 Task: Font style For heading Use Bodoni MT condensed with light red berry 1 colour & Underline. font size for heading '12 Pt. 'Change the font style of data to Californian FBand font size to  12 Pt. Change the alignment of both headline & data to  Align right. In the sheet  auditingSalesTargets_2023
Action: Mouse moved to (7, 21)
Screenshot: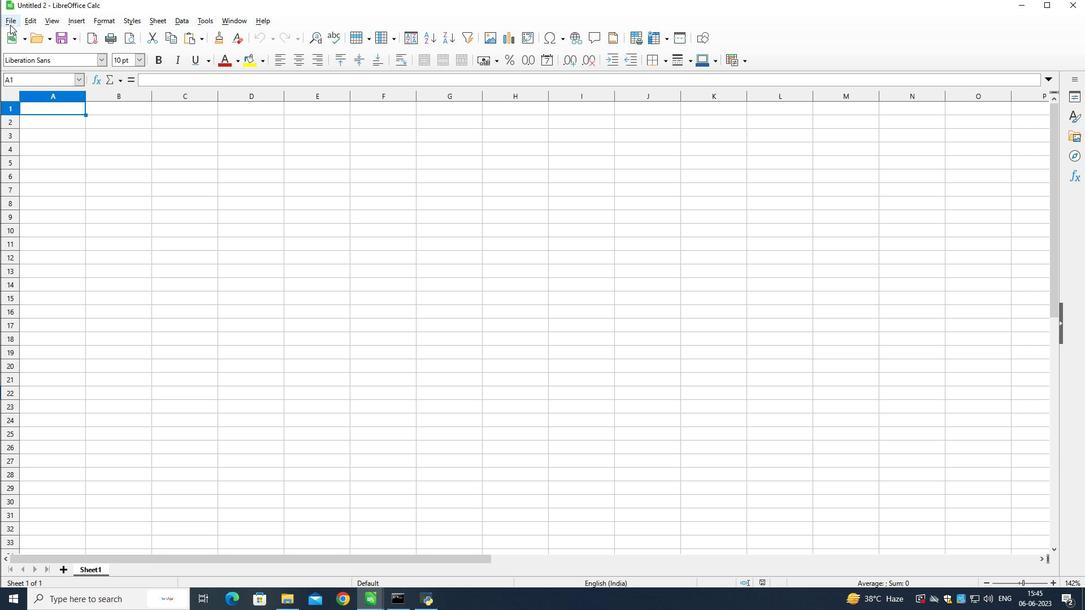
Action: Mouse pressed left at (7, 21)
Screenshot: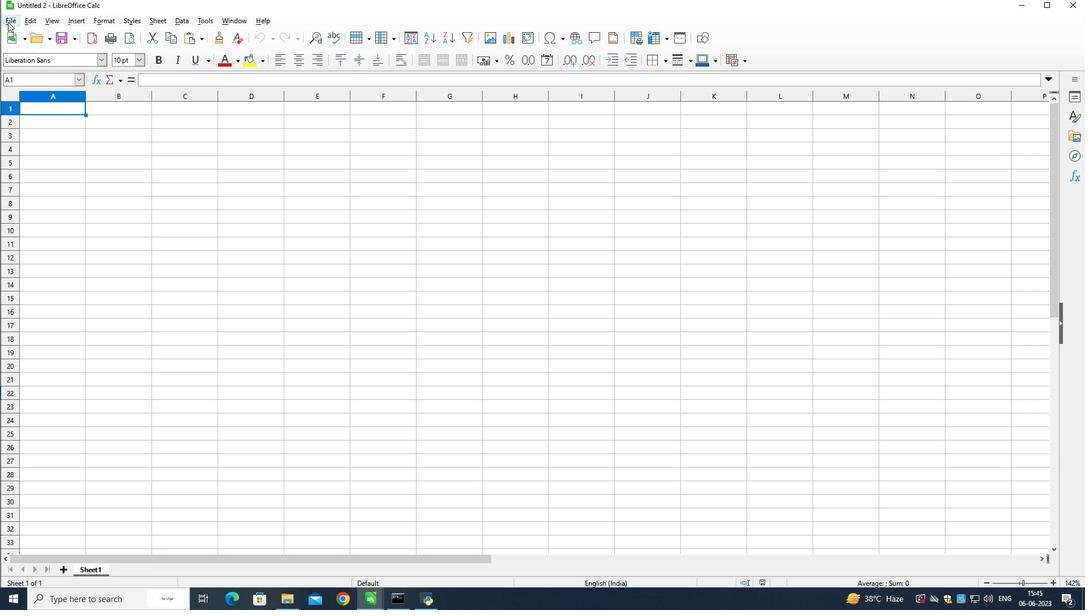 
Action: Mouse moved to (19, 43)
Screenshot: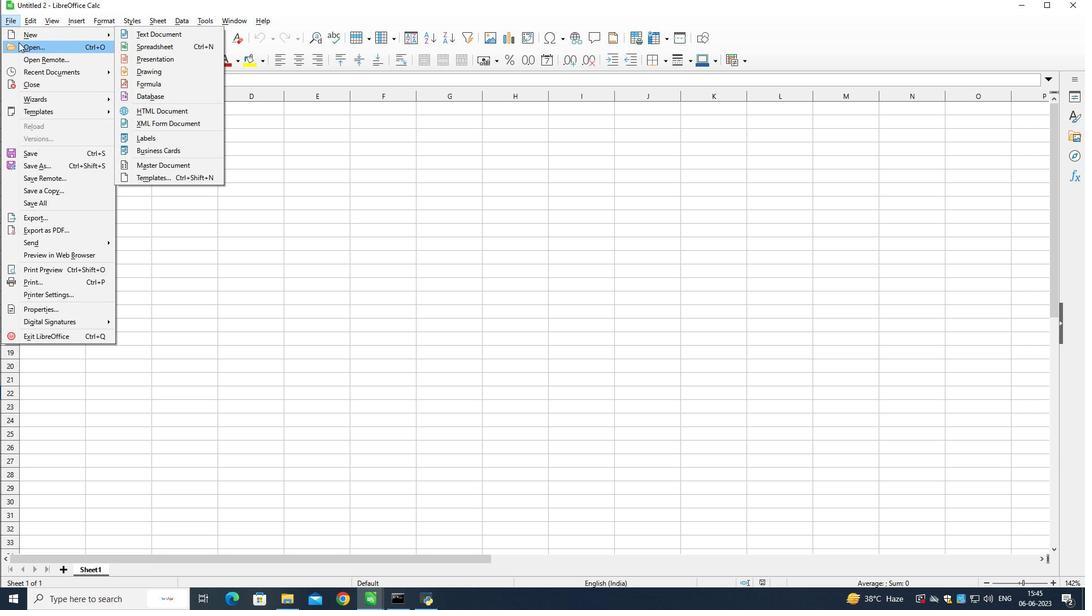 
Action: Mouse pressed left at (19, 43)
Screenshot: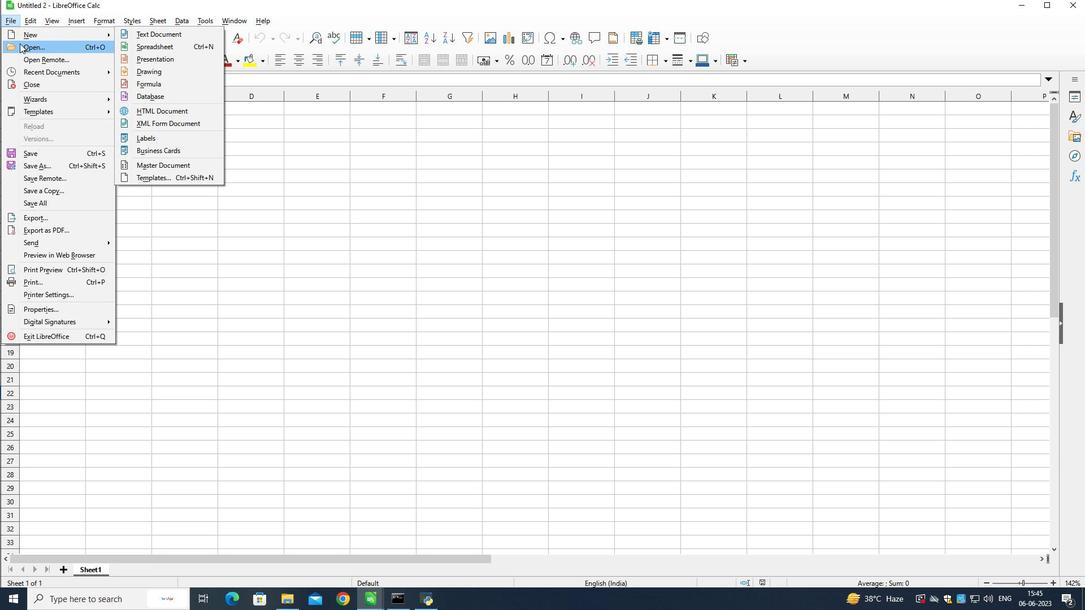 
Action: Mouse moved to (20, 94)
Screenshot: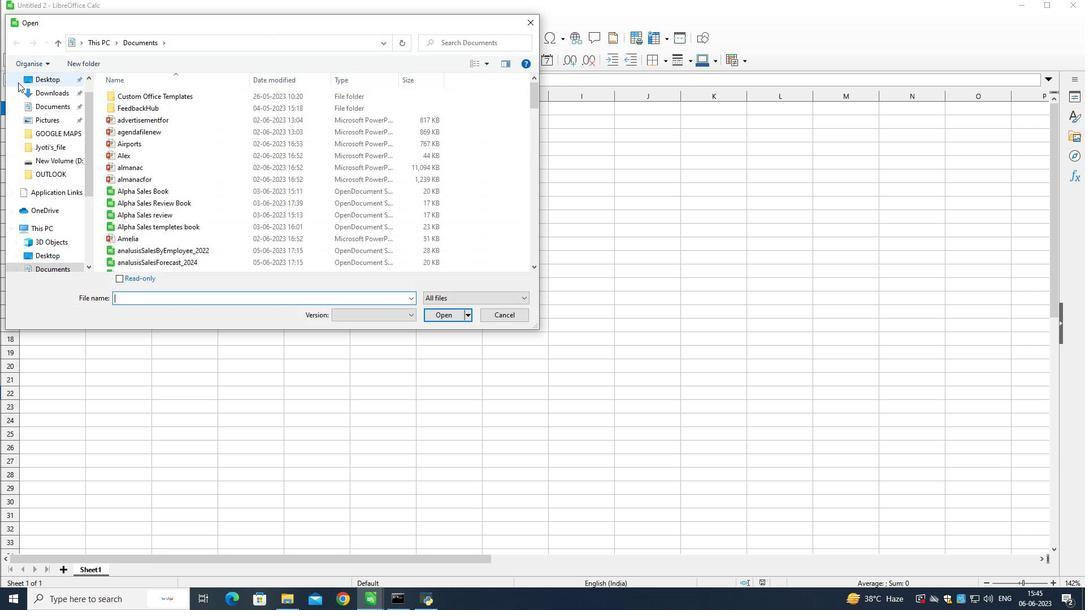 
Action: Mouse scrolled (20, 94) with delta (0, 0)
Screenshot: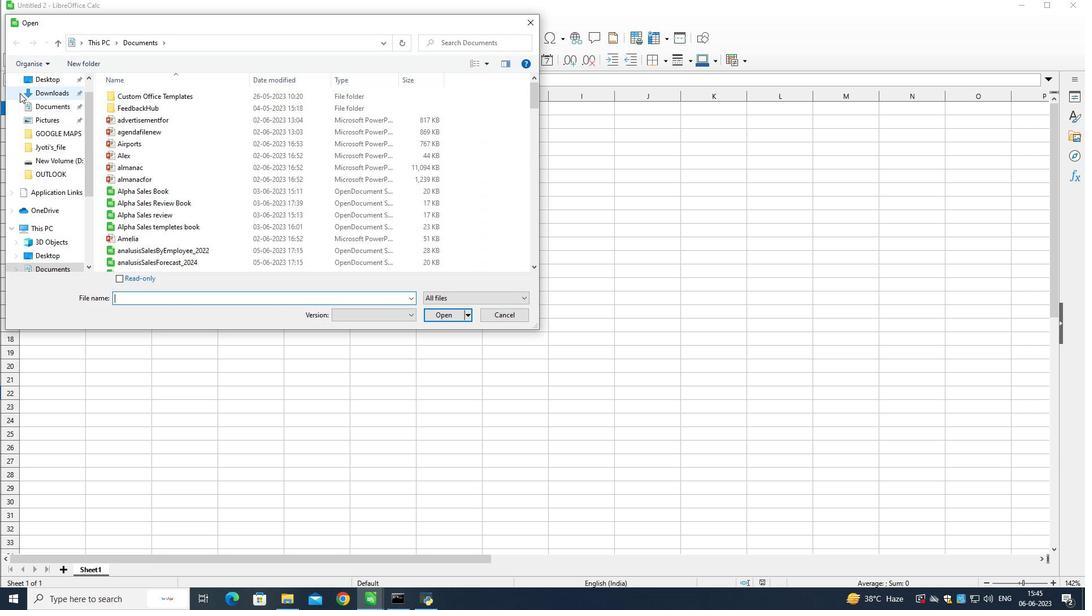 
Action: Mouse scrolled (20, 94) with delta (0, 0)
Screenshot: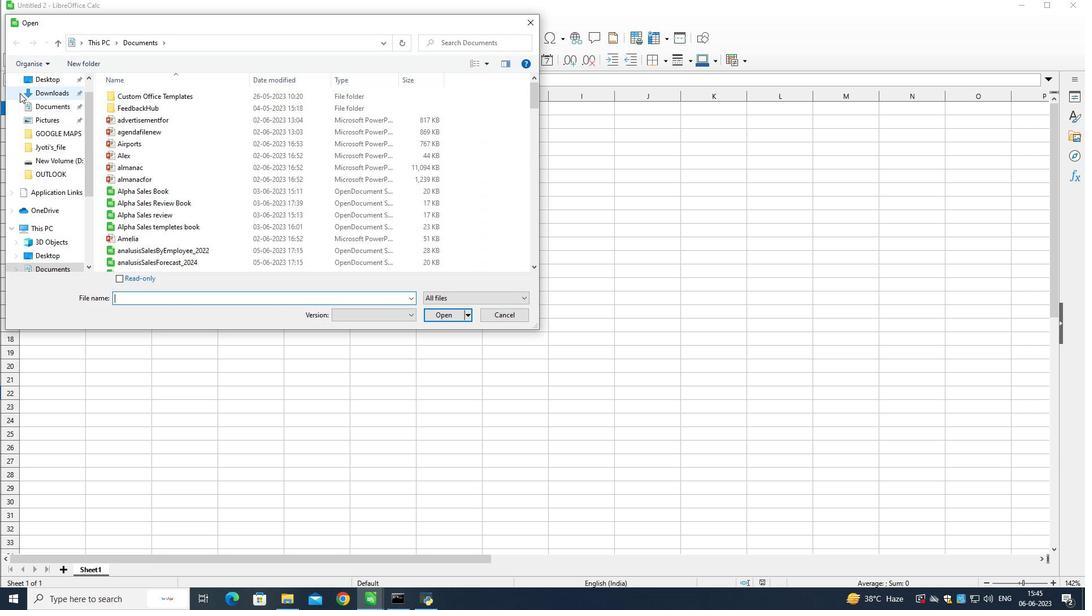 
Action: Mouse scrolled (20, 94) with delta (0, 0)
Screenshot: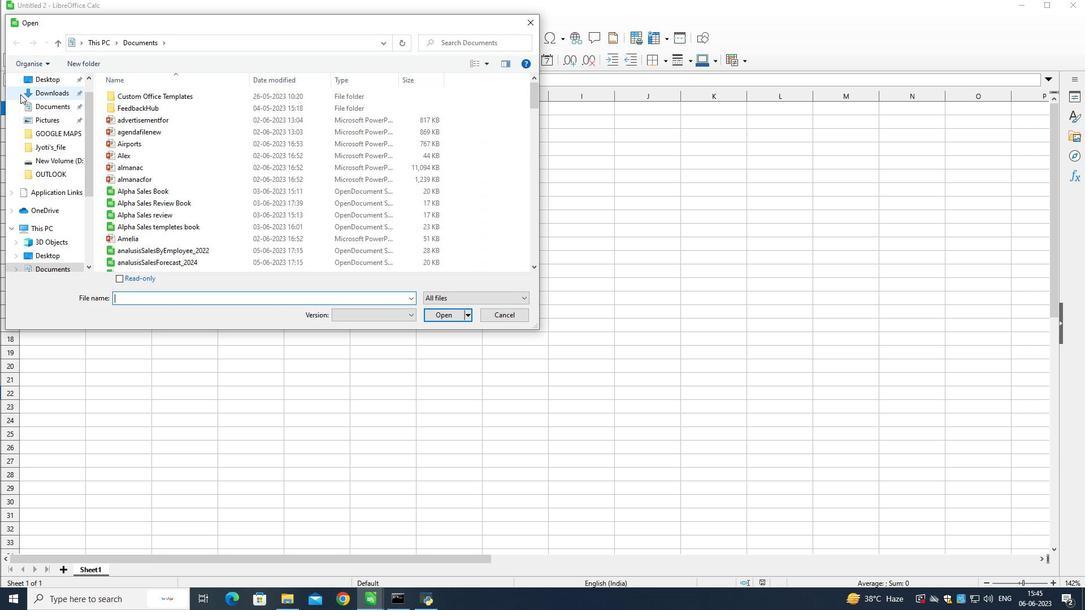 
Action: Mouse scrolled (20, 94) with delta (0, 0)
Screenshot: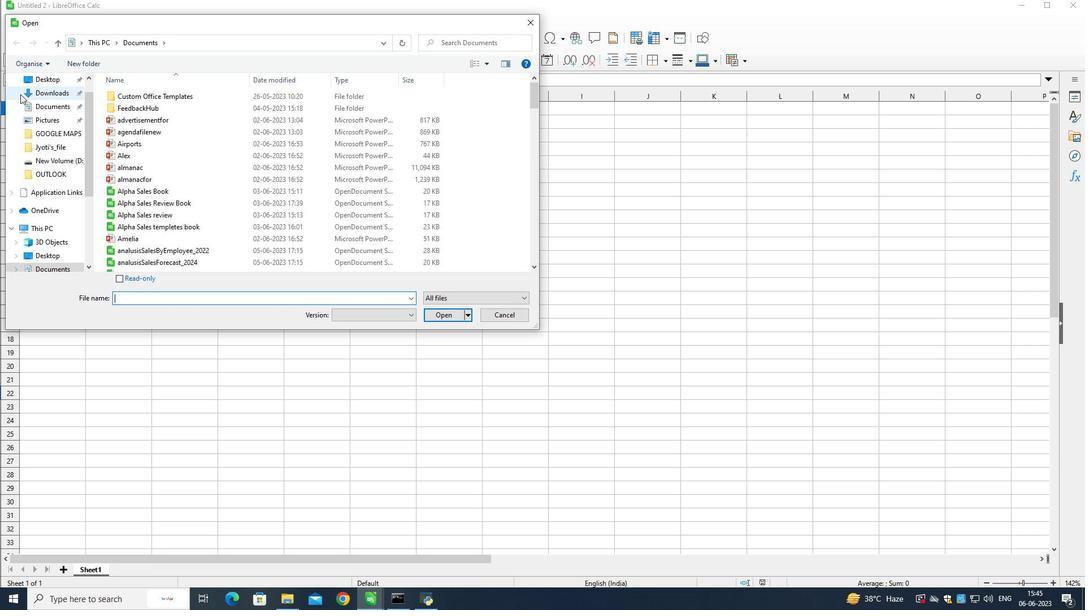 
Action: Mouse scrolled (20, 94) with delta (0, 0)
Screenshot: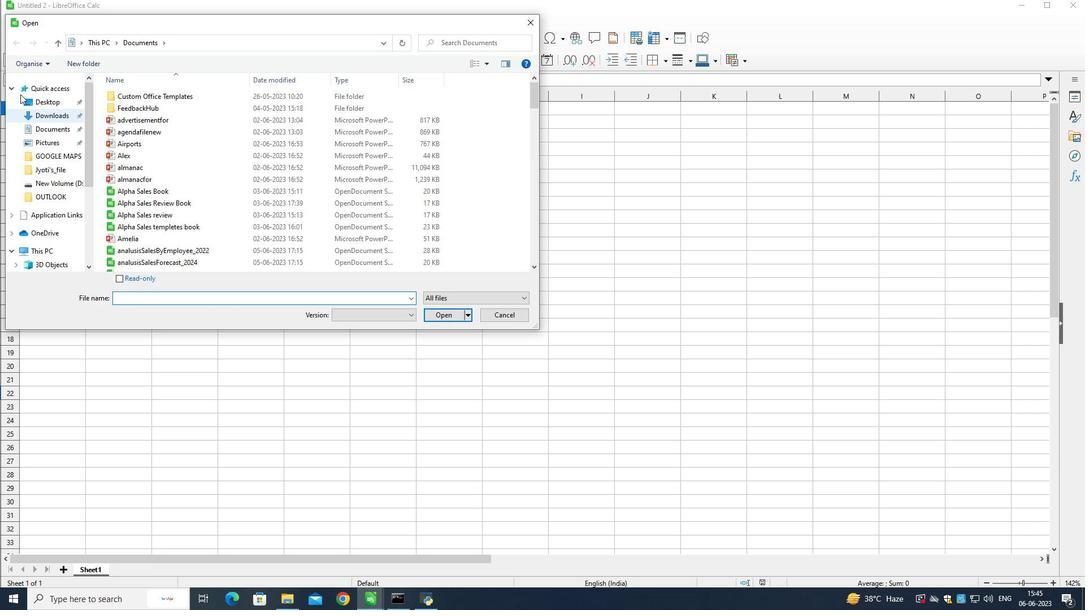 
Action: Mouse scrolled (20, 94) with delta (0, 0)
Screenshot: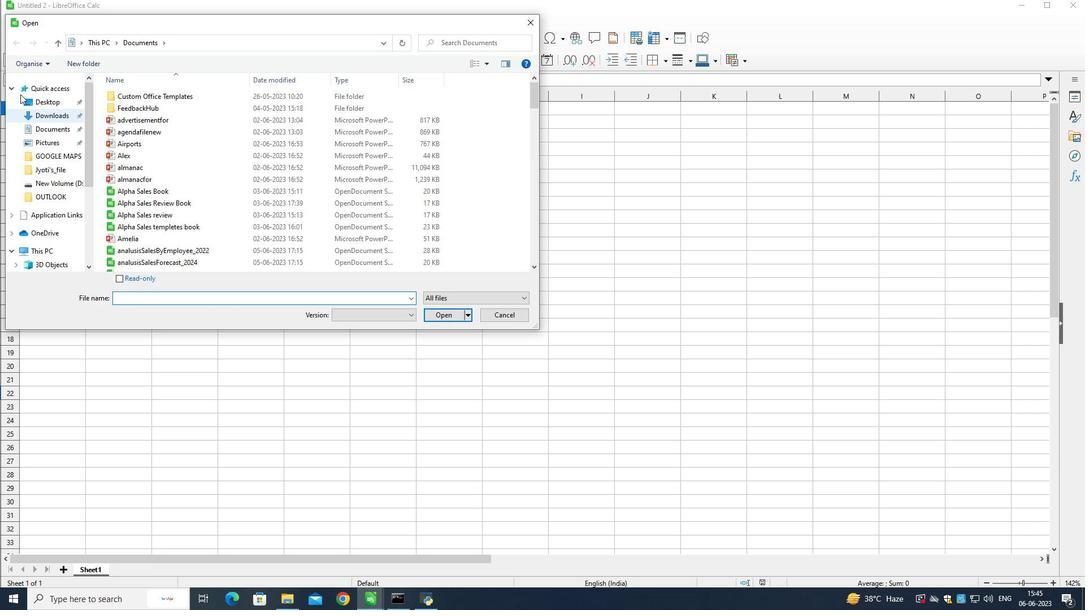 
Action: Mouse moved to (27, 87)
Screenshot: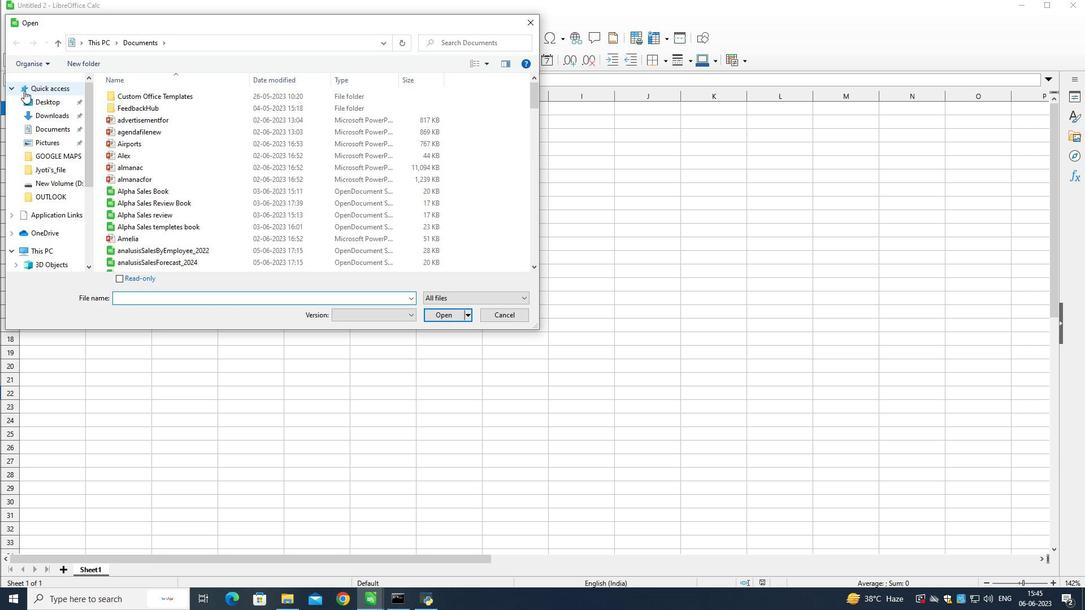 
Action: Mouse pressed left at (27, 87)
Screenshot: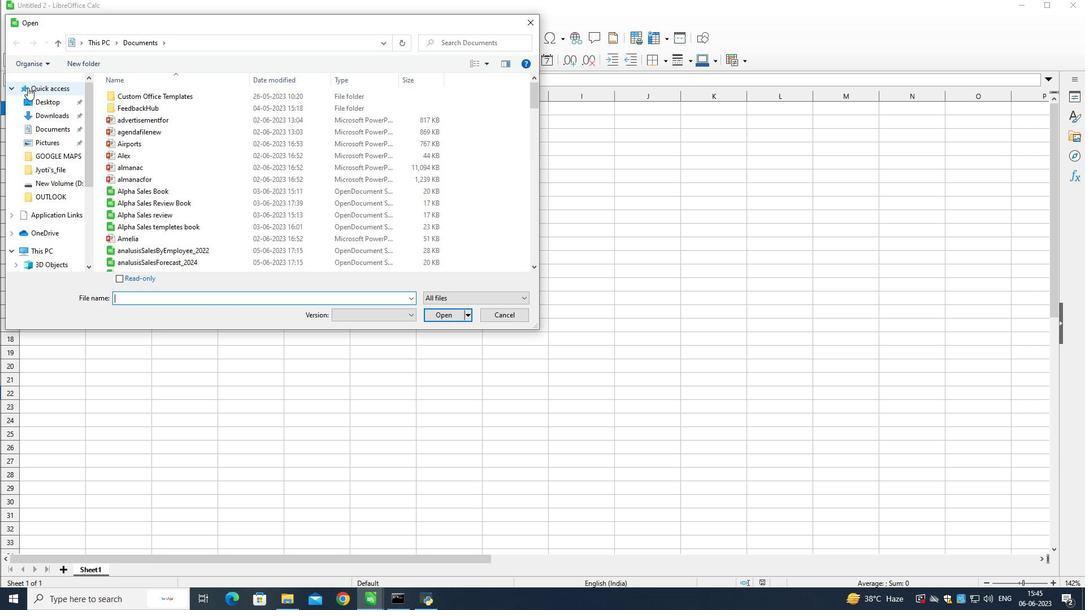 
Action: Mouse moved to (231, 179)
Screenshot: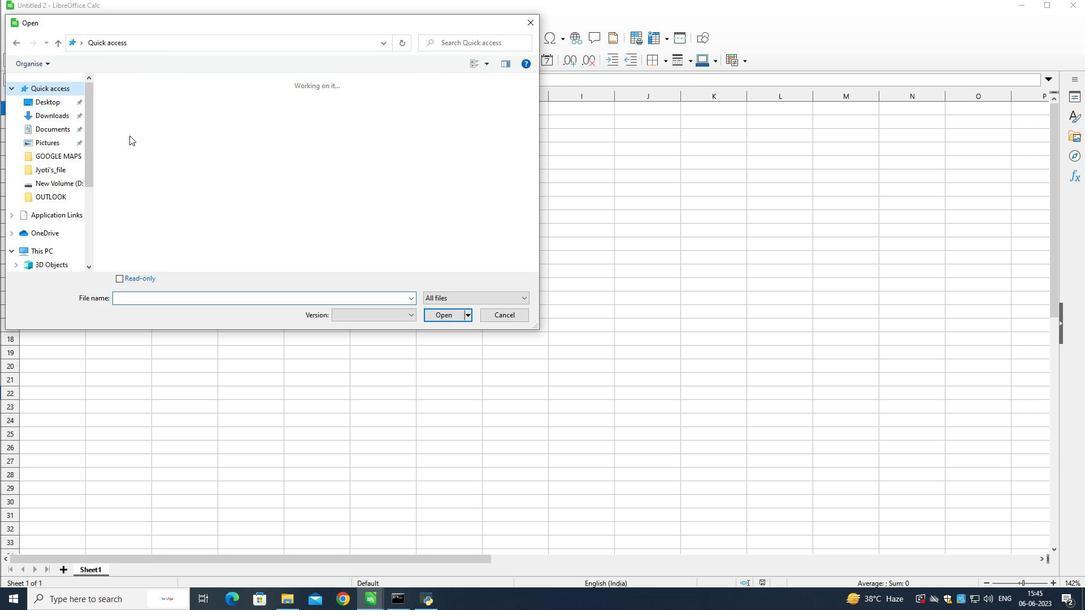 
Action: Mouse scrolled (231, 179) with delta (0, 0)
Screenshot: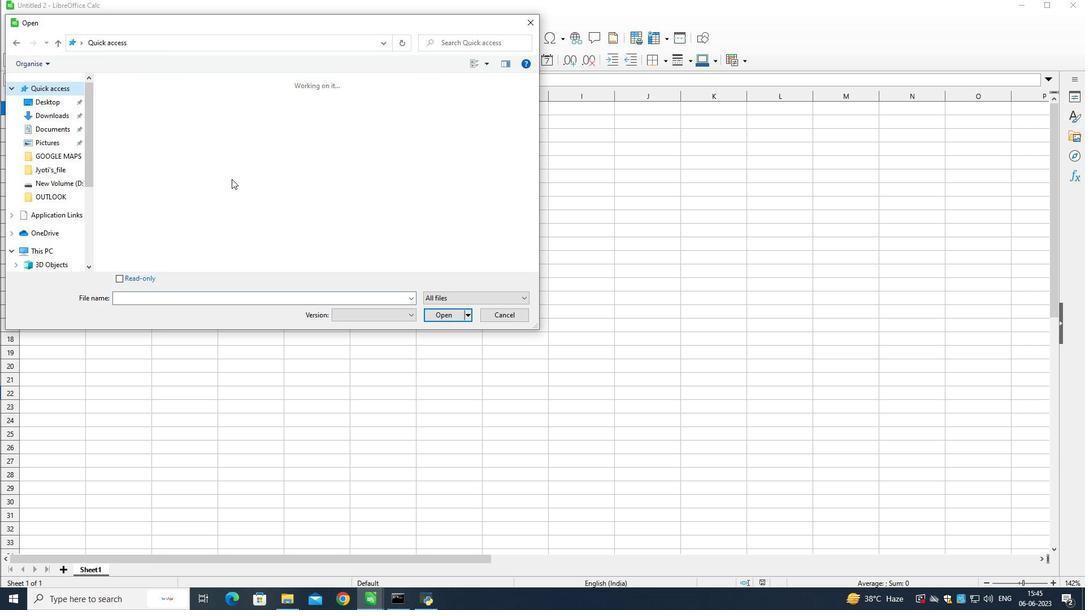 
Action: Mouse scrolled (231, 179) with delta (0, 0)
Screenshot: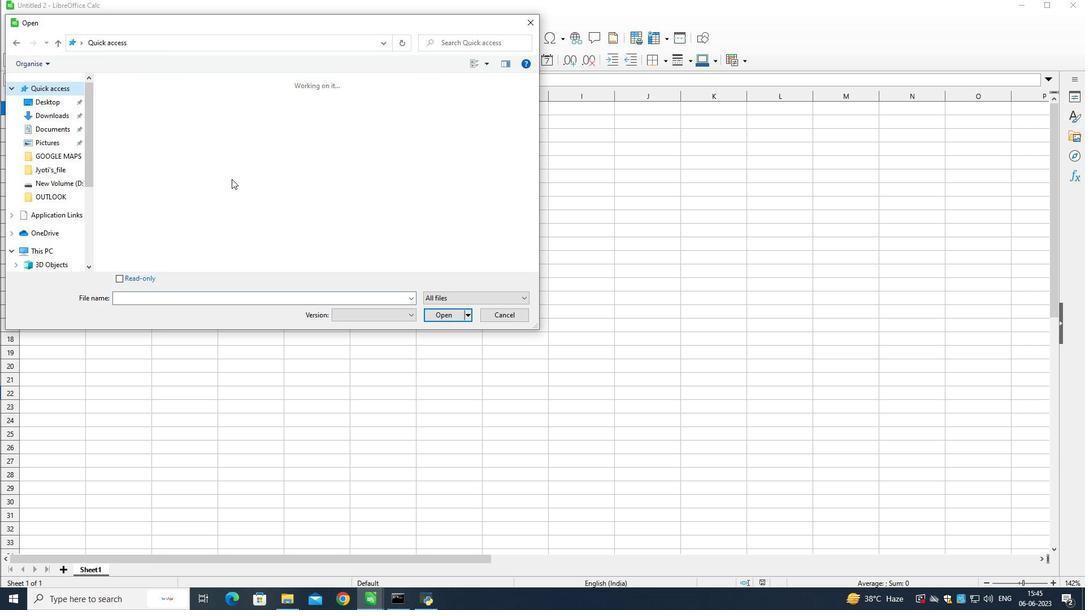 
Action: Mouse scrolled (231, 179) with delta (0, 0)
Screenshot: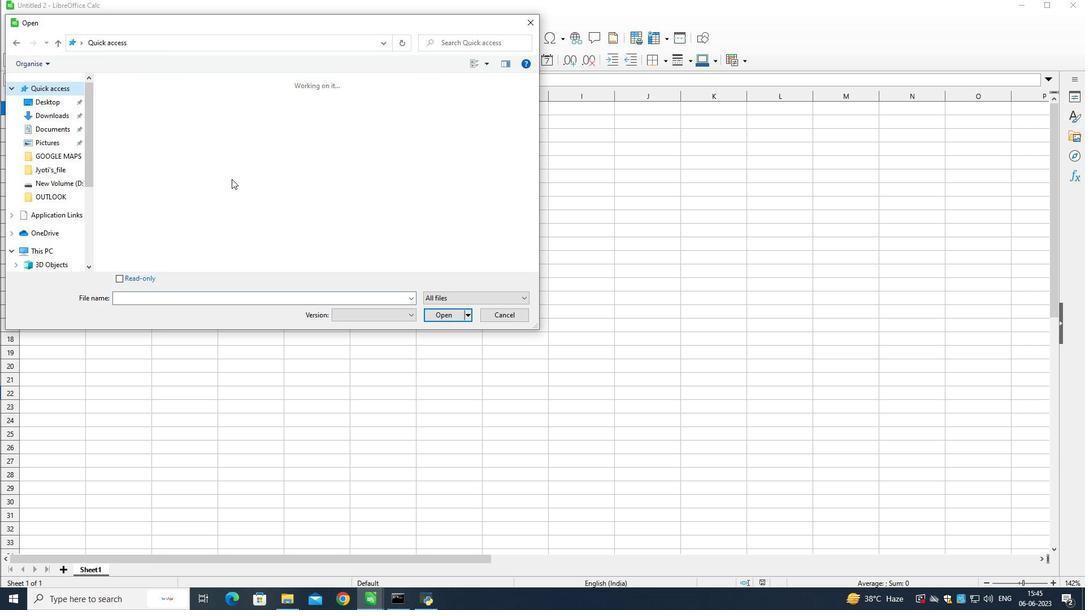 
Action: Mouse scrolled (231, 179) with delta (0, 0)
Screenshot: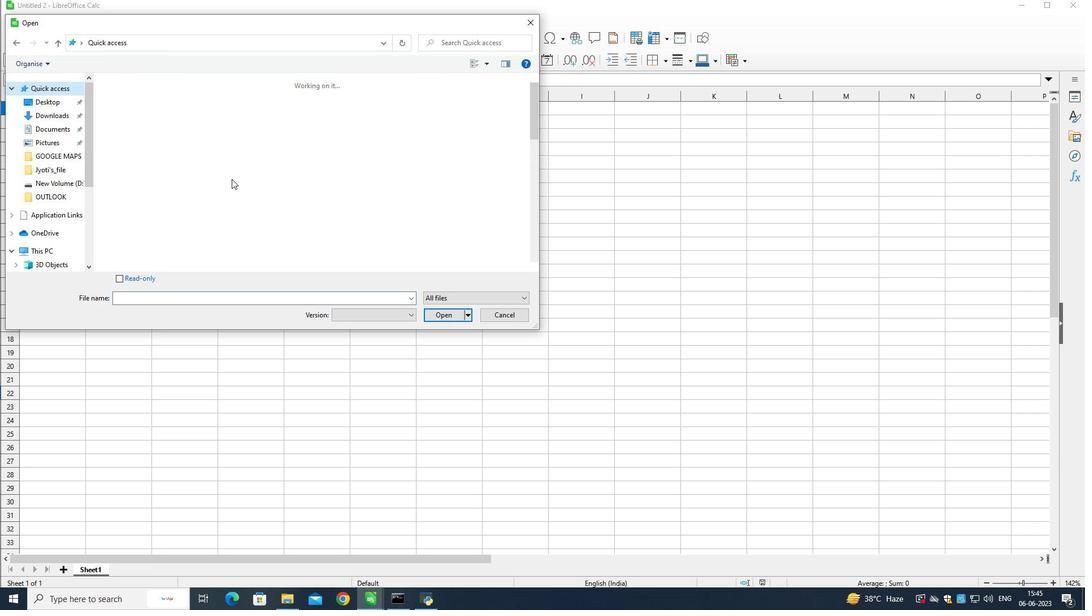 
Action: Mouse moved to (242, 231)
Screenshot: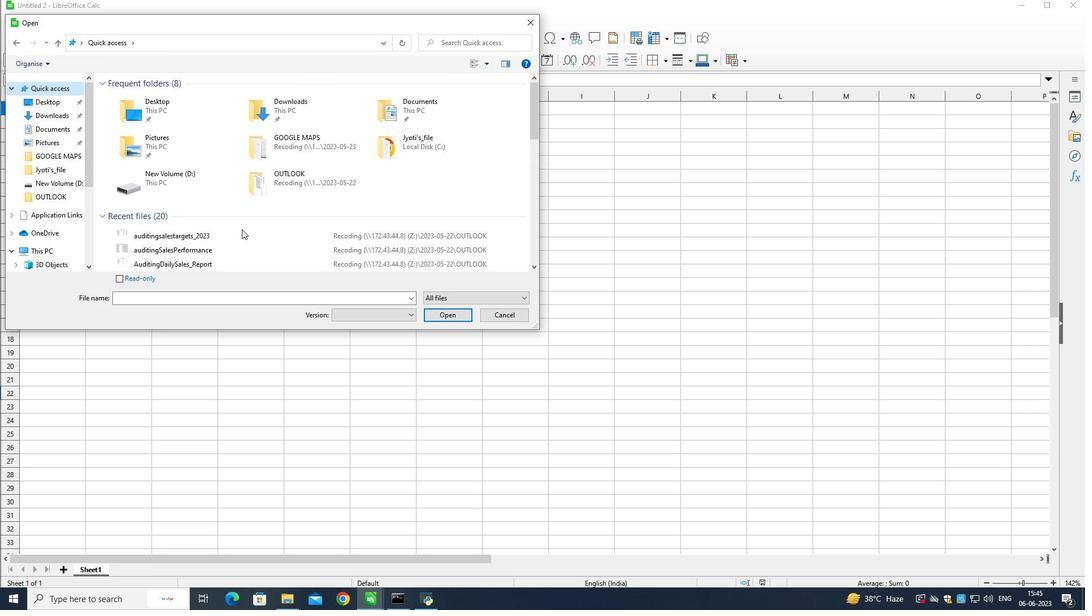 
Action: Mouse pressed left at (242, 231)
Screenshot: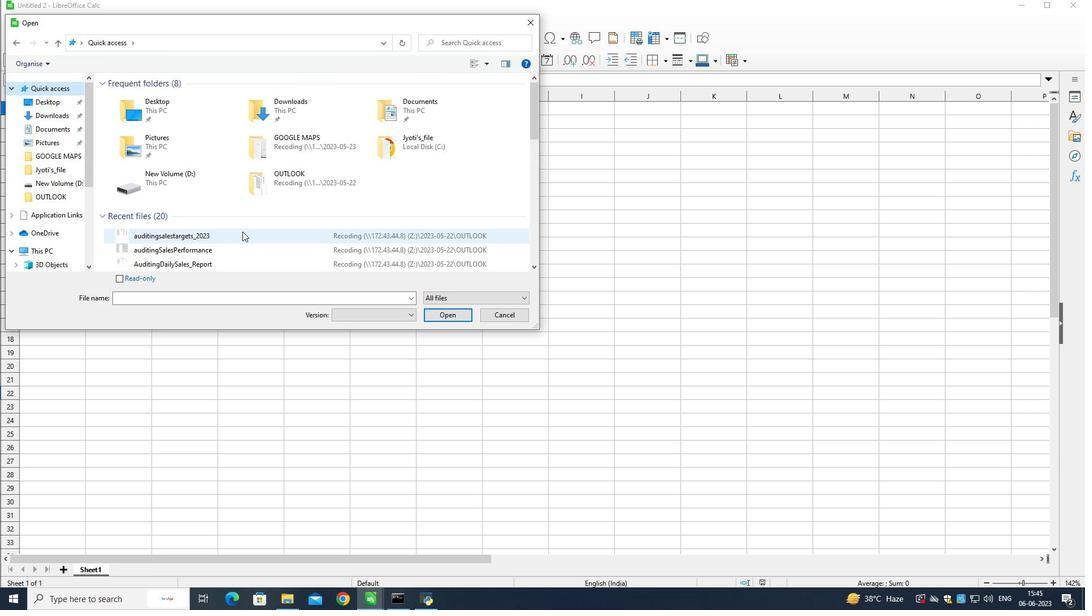 
Action: Mouse moved to (461, 316)
Screenshot: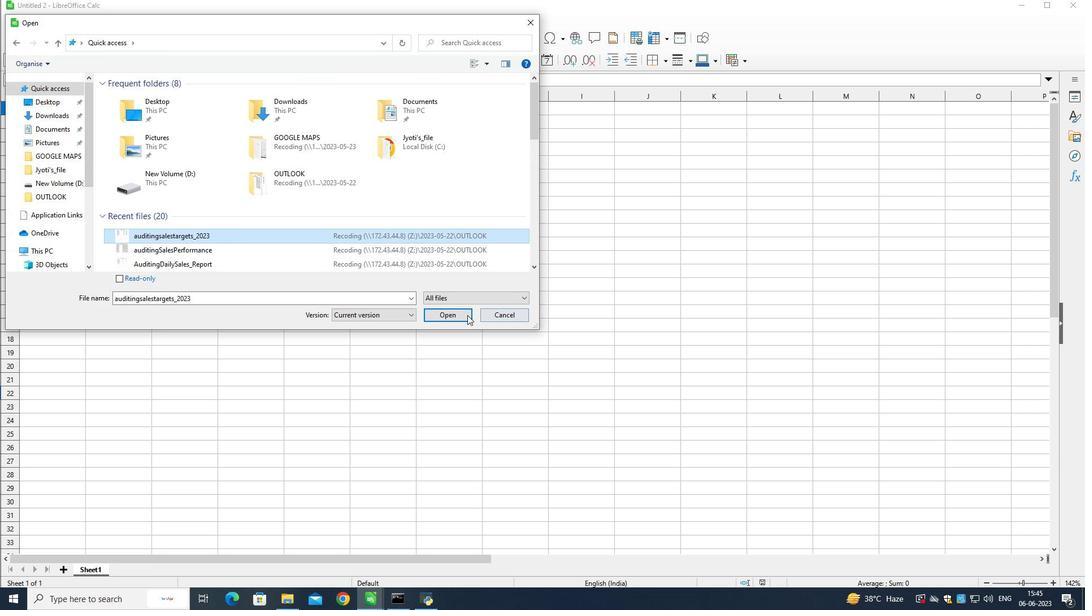 
Action: Mouse pressed left at (461, 316)
Screenshot: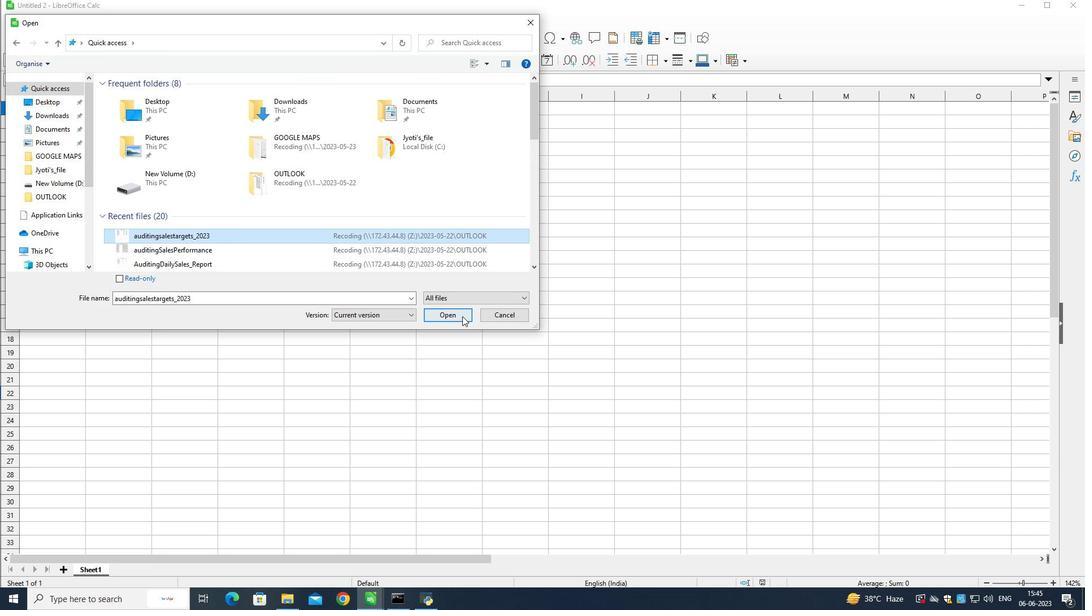 
Action: Mouse moved to (155, 106)
Screenshot: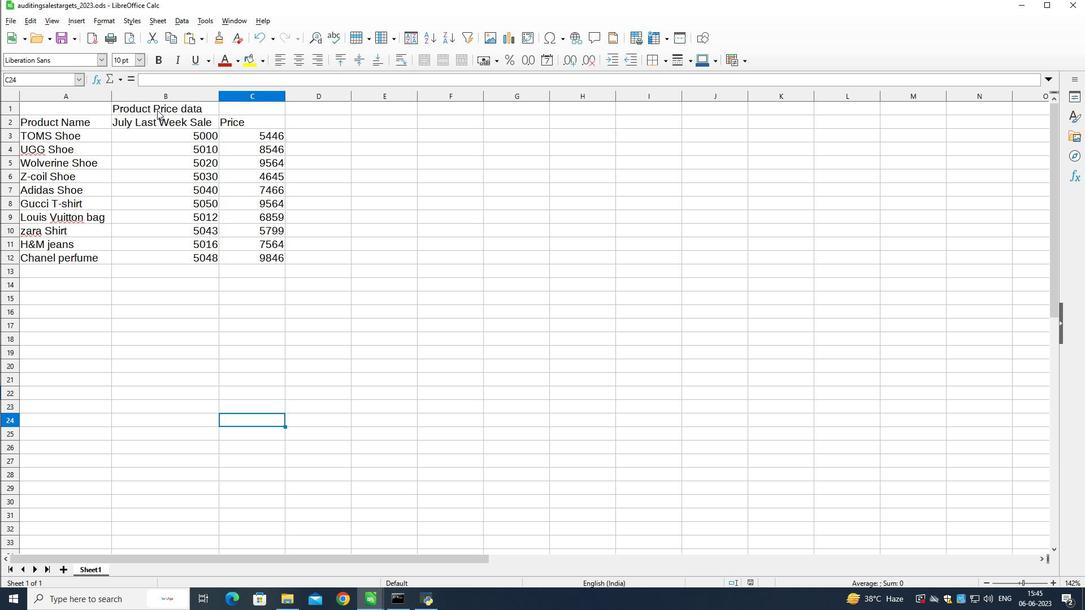 
Action: Mouse pressed left at (155, 106)
Screenshot: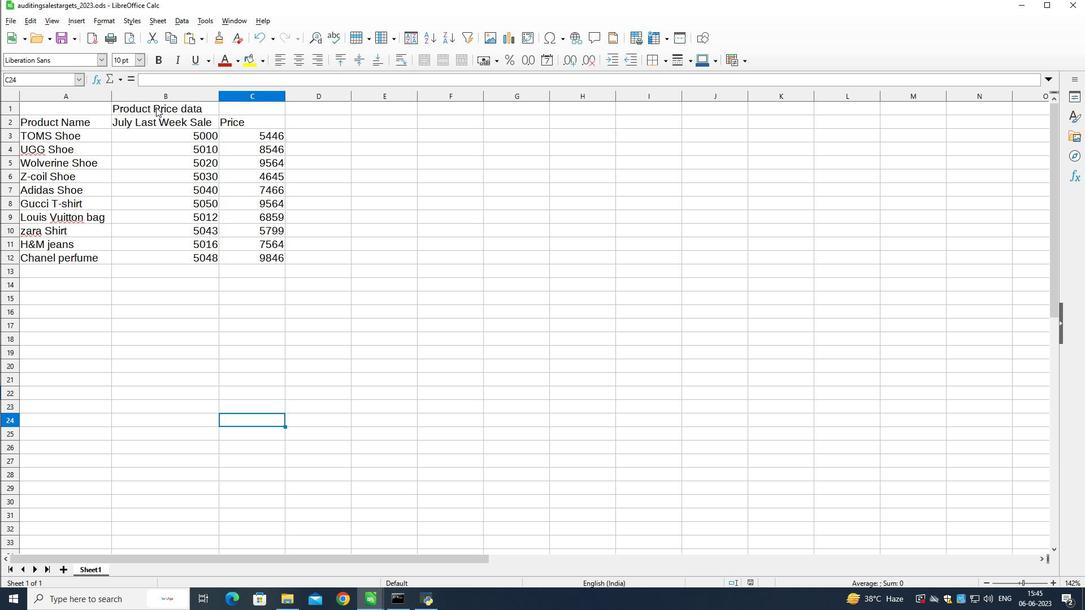 
Action: Mouse pressed left at (155, 106)
Screenshot: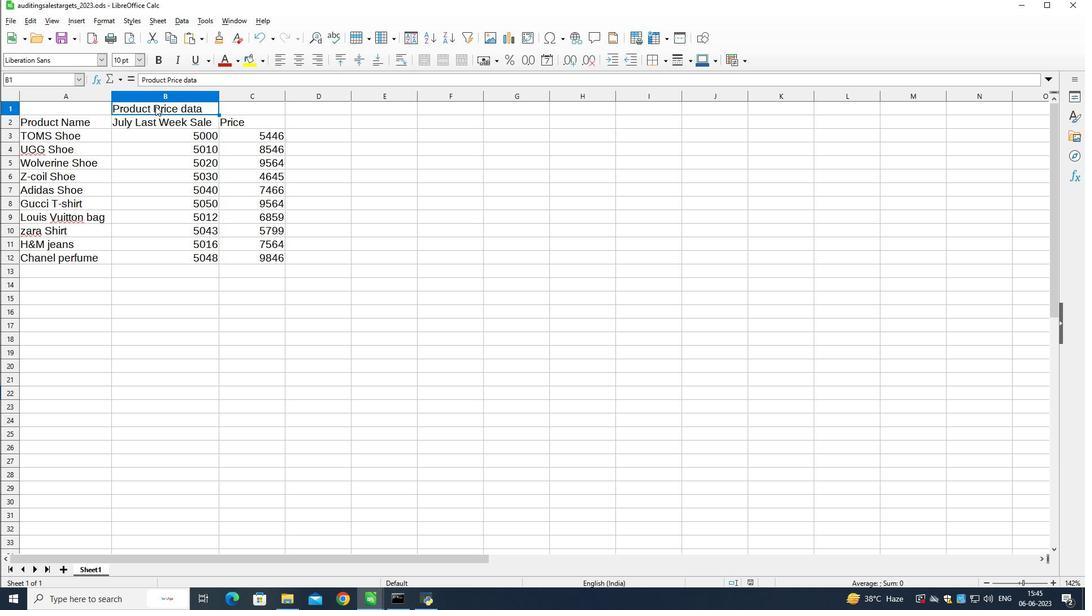 
Action: Mouse pressed left at (155, 106)
Screenshot: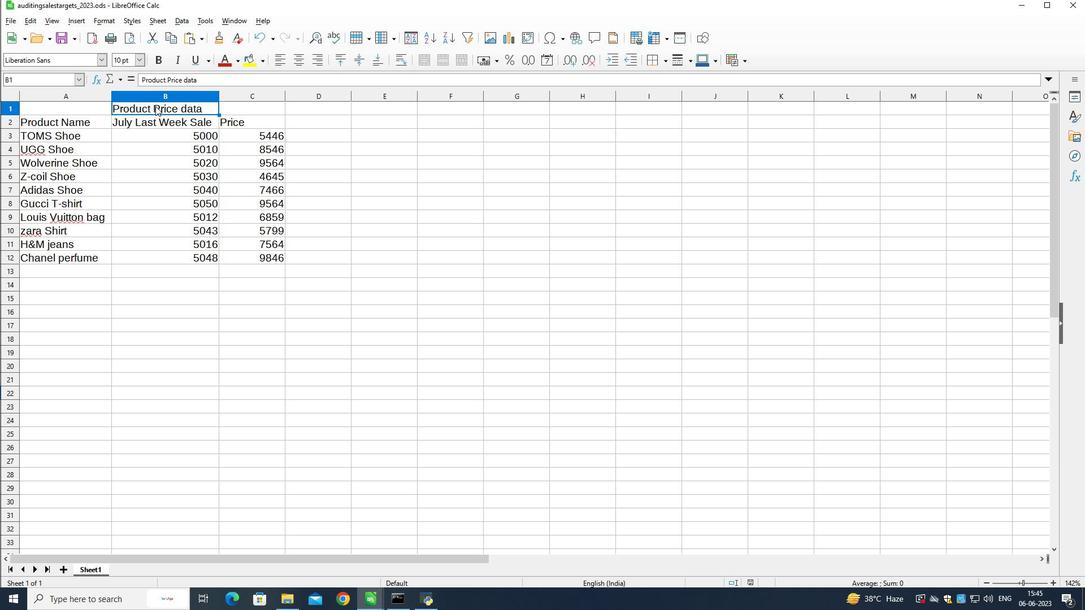 
Action: Mouse pressed left at (155, 106)
Screenshot: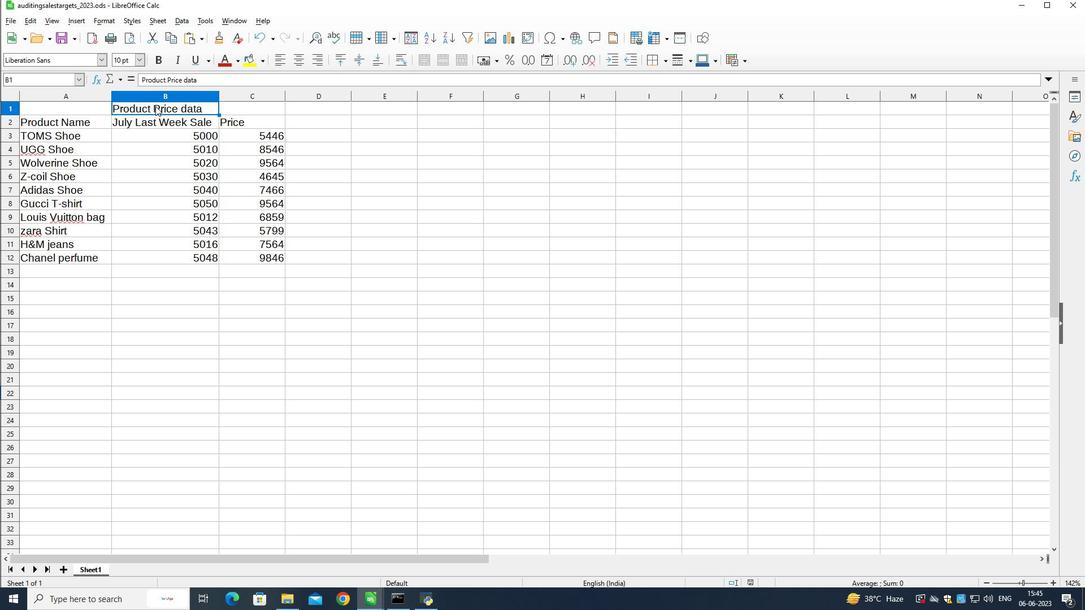 
Action: Key pressed bodoni
Screenshot: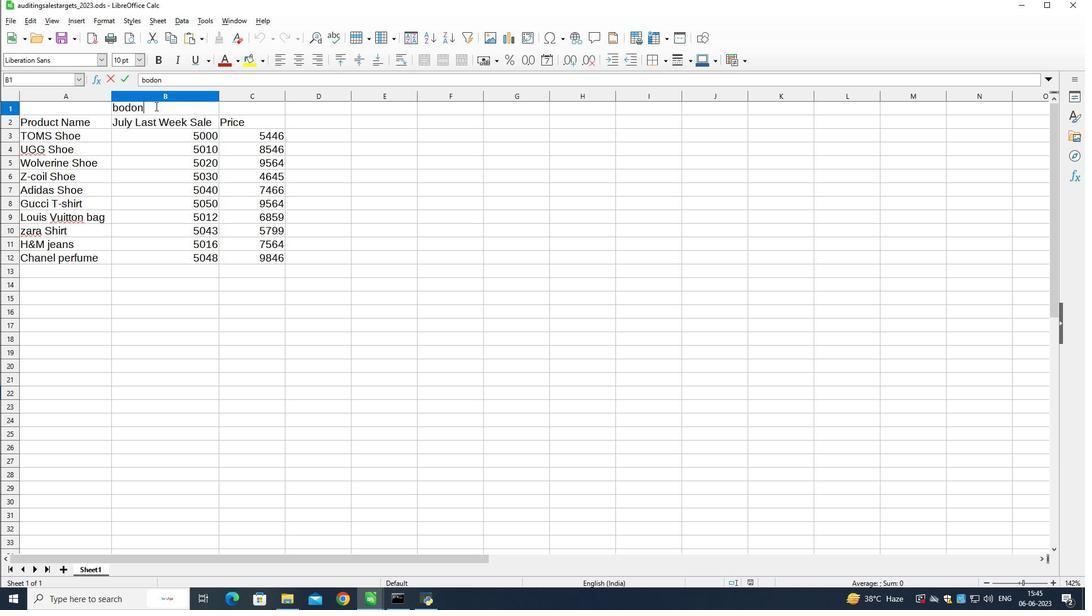 
Action: Mouse moved to (150, 105)
Screenshot: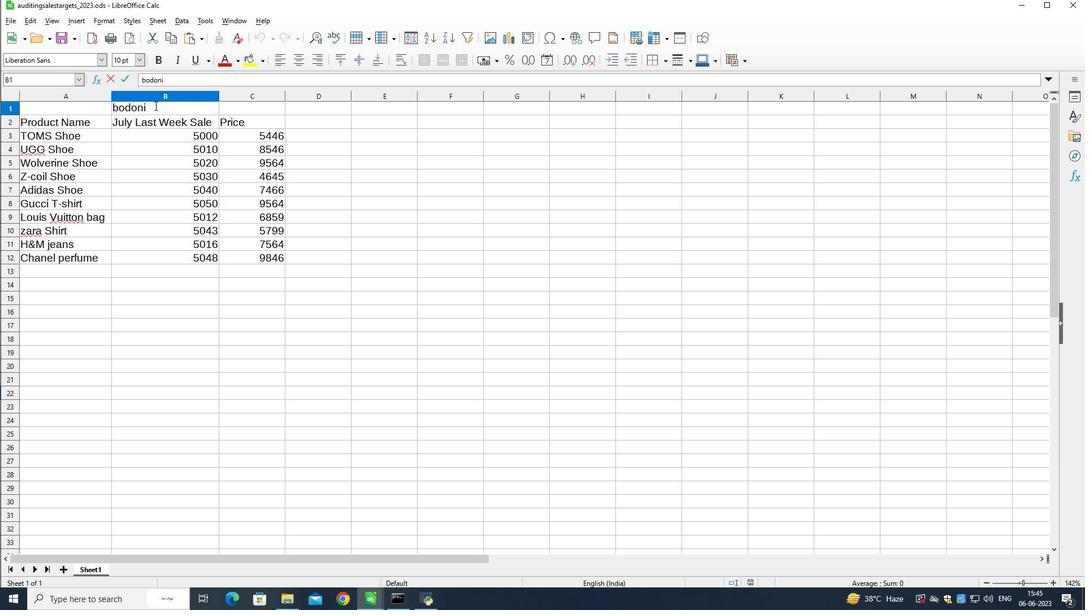 
Action: Key pressed ctrl+Z
Screenshot: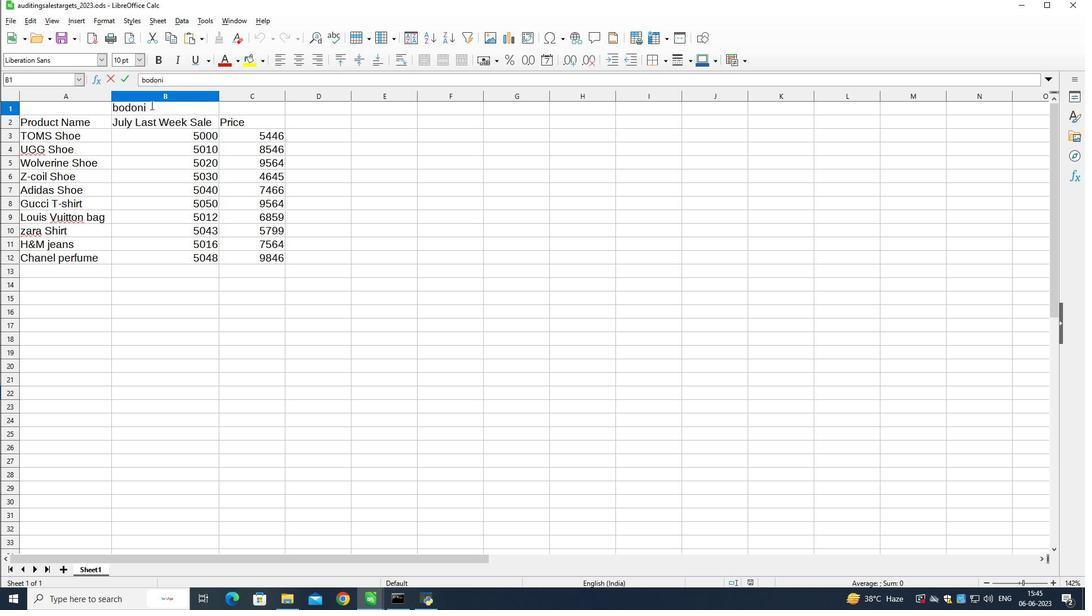 
Action: Mouse moved to (138, 107)
Screenshot: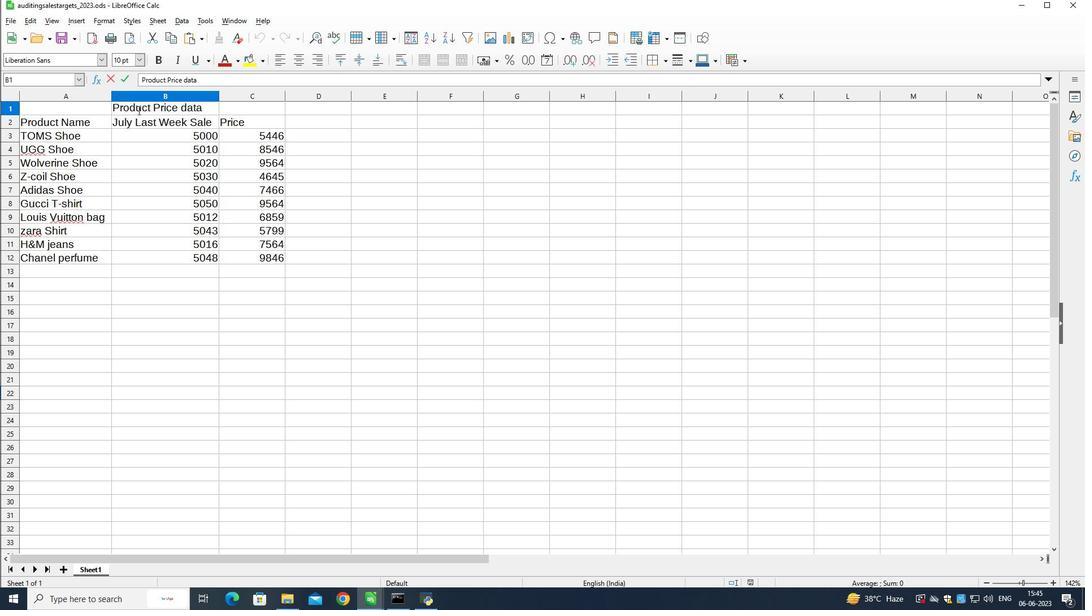 
Action: Mouse pressed left at (138, 107)
Screenshot: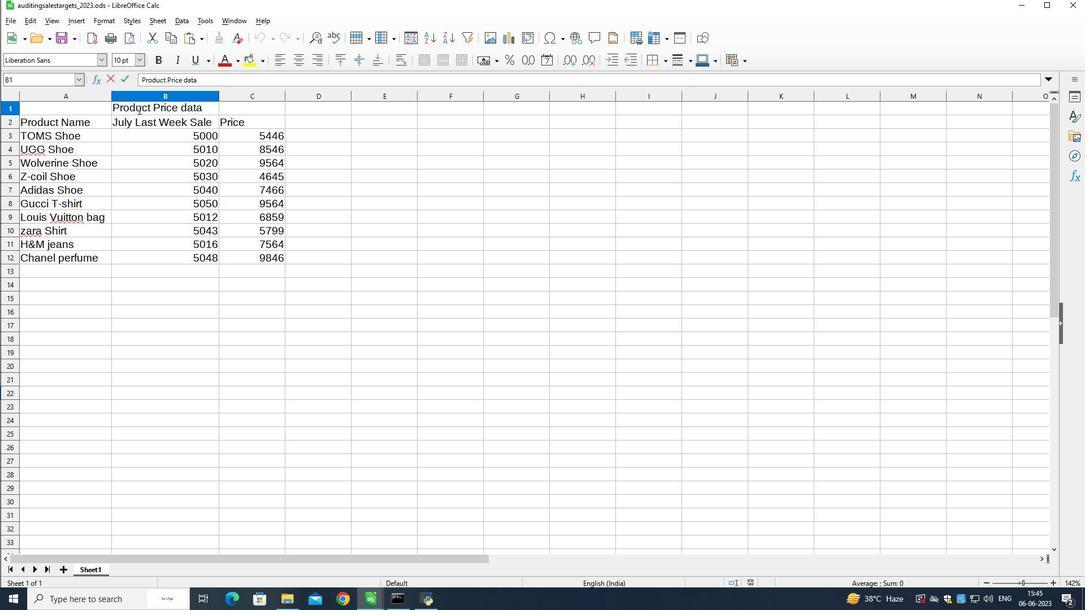 
Action: Mouse pressed left at (138, 107)
Screenshot: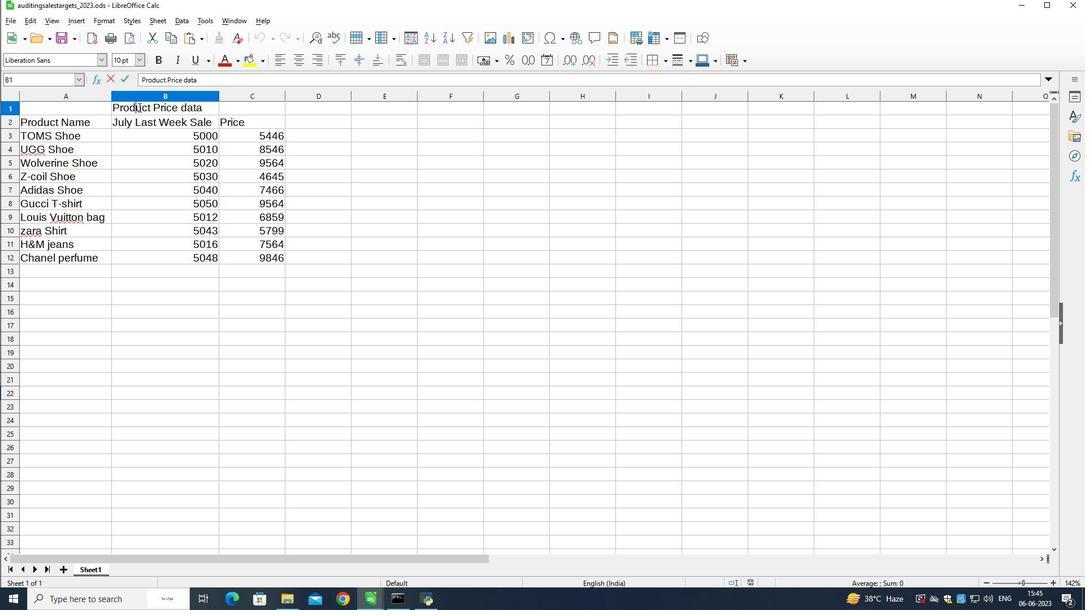 
Action: Mouse pressed left at (138, 107)
Screenshot: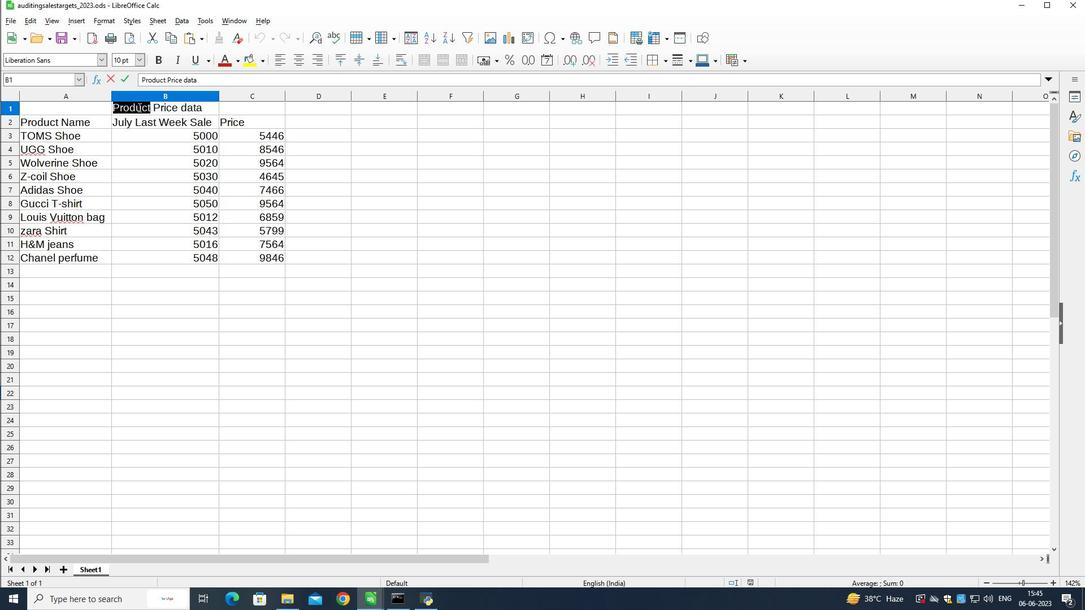 
Action: Mouse moved to (85, 58)
Screenshot: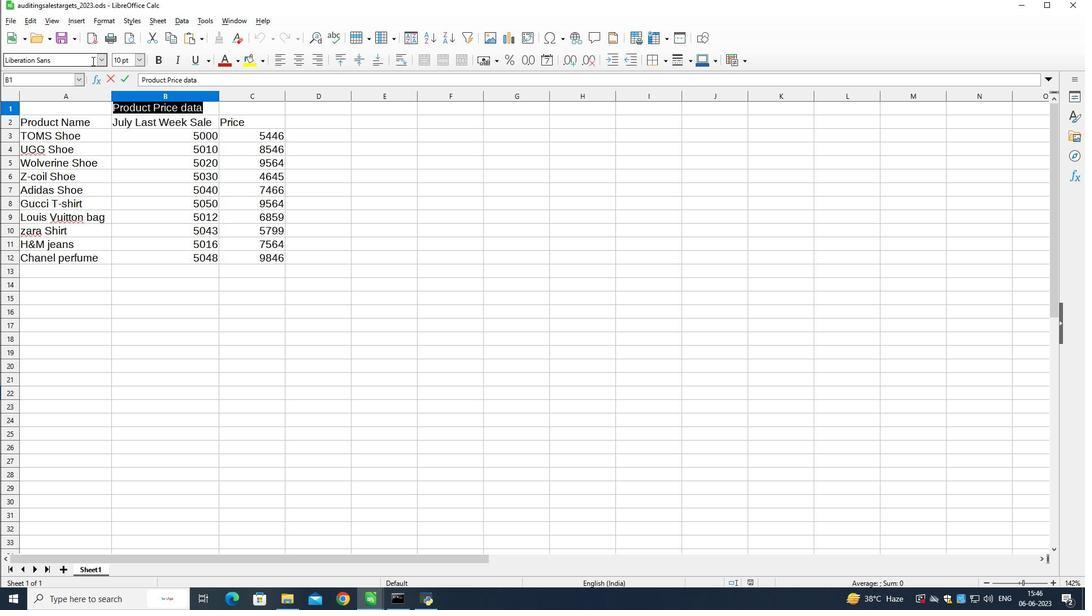 
Action: Mouse pressed left at (85, 58)
Screenshot: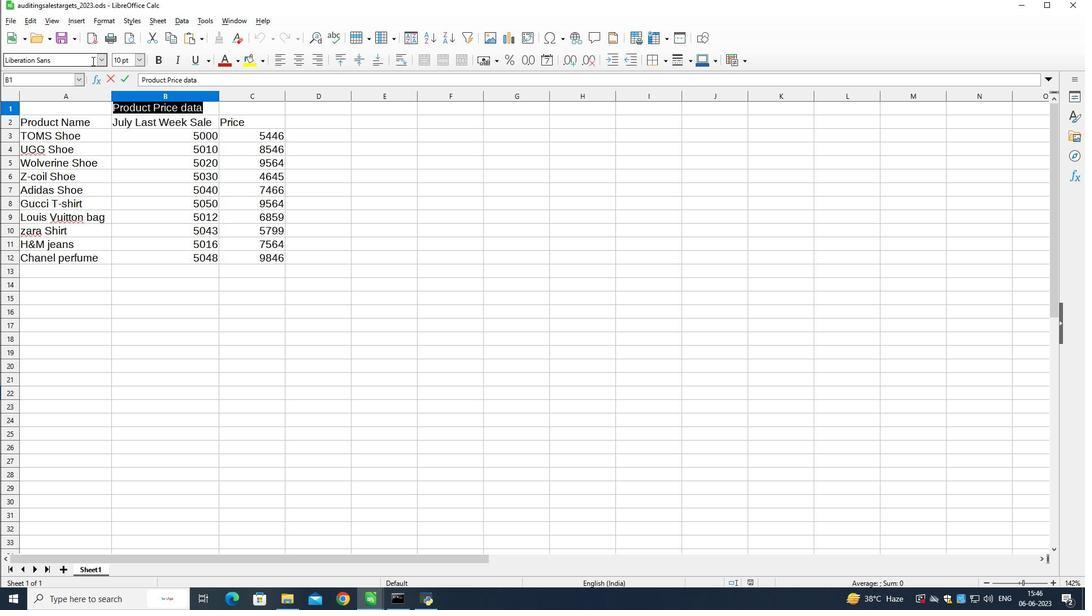 
Action: Mouse moved to (85, 58)
Screenshot: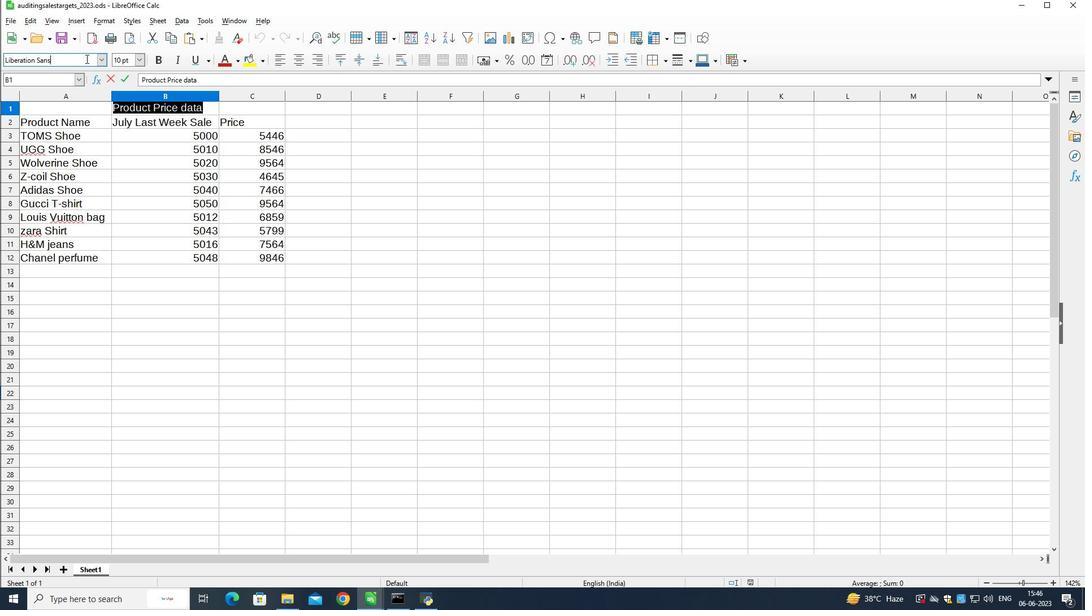 
Action: Mouse pressed left at (85, 58)
Screenshot: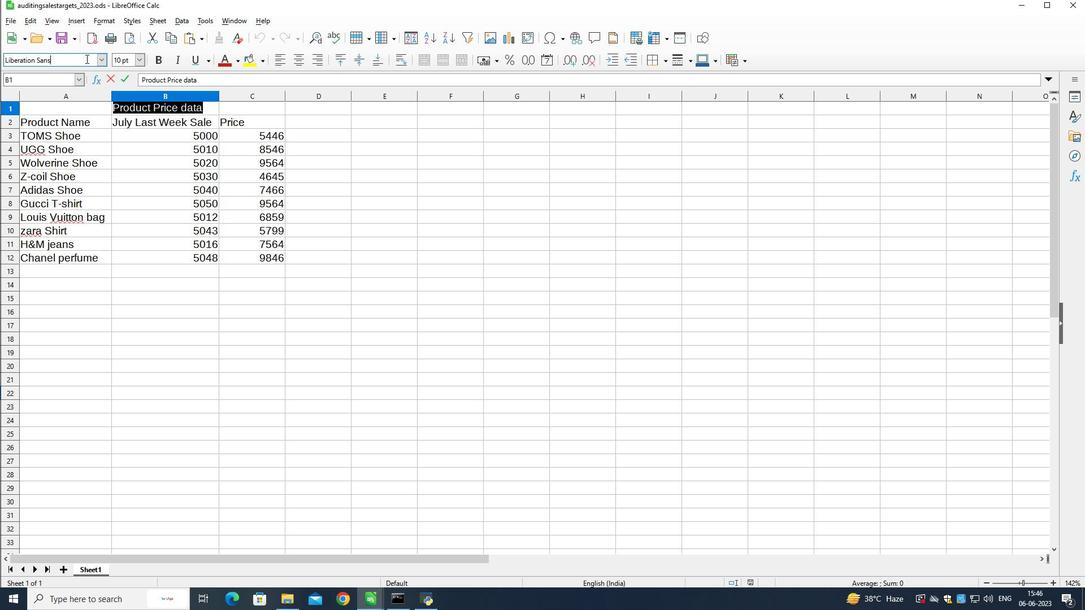 
Action: Mouse pressed left at (85, 58)
Screenshot: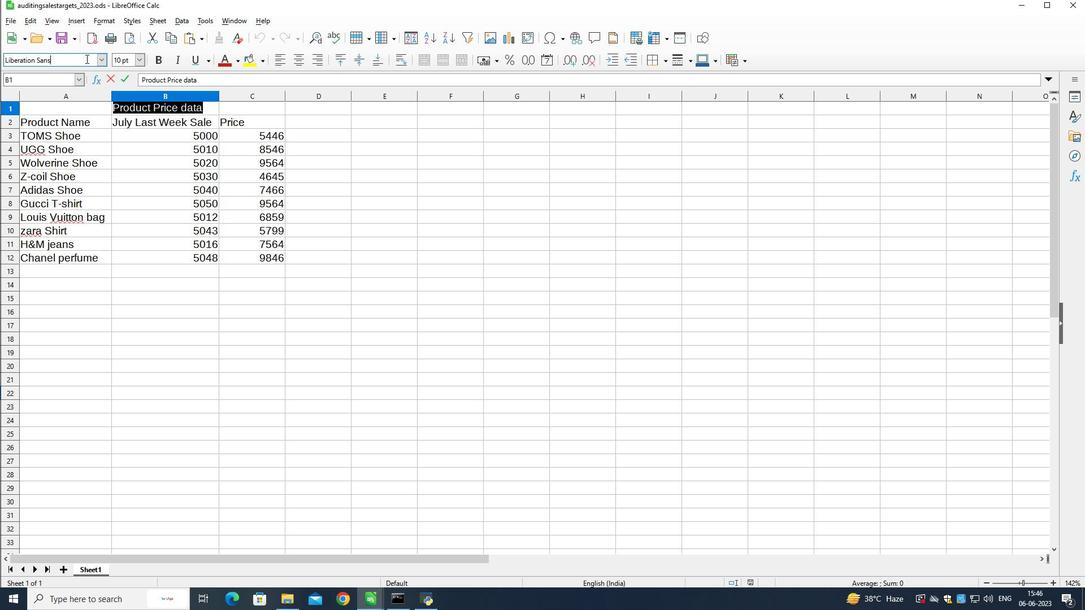 
Action: Key pressed bo<Key.enter>
Screenshot: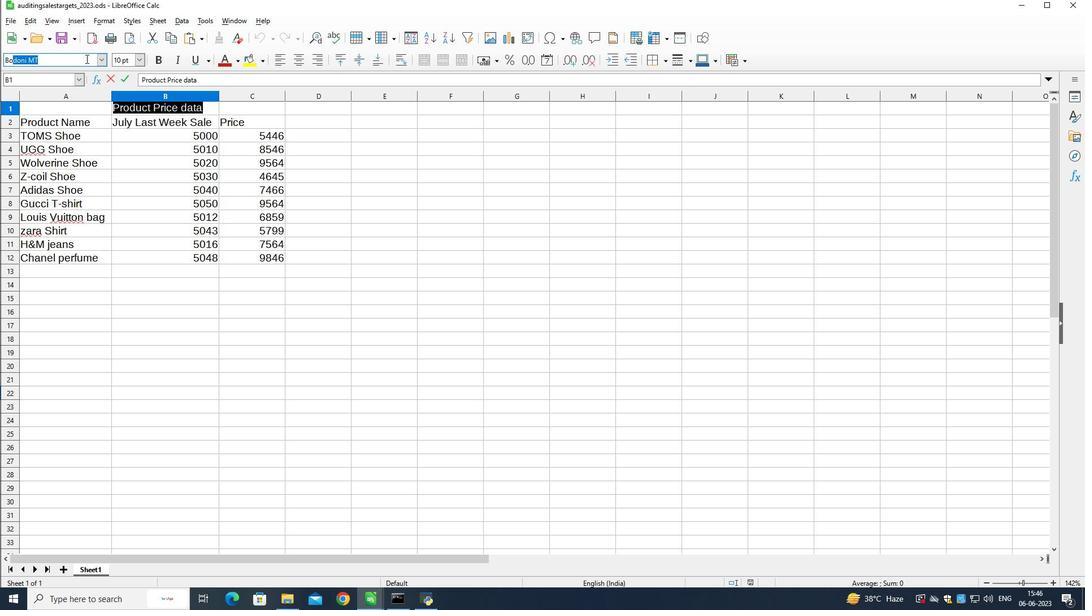 
Action: Mouse moved to (235, 62)
Screenshot: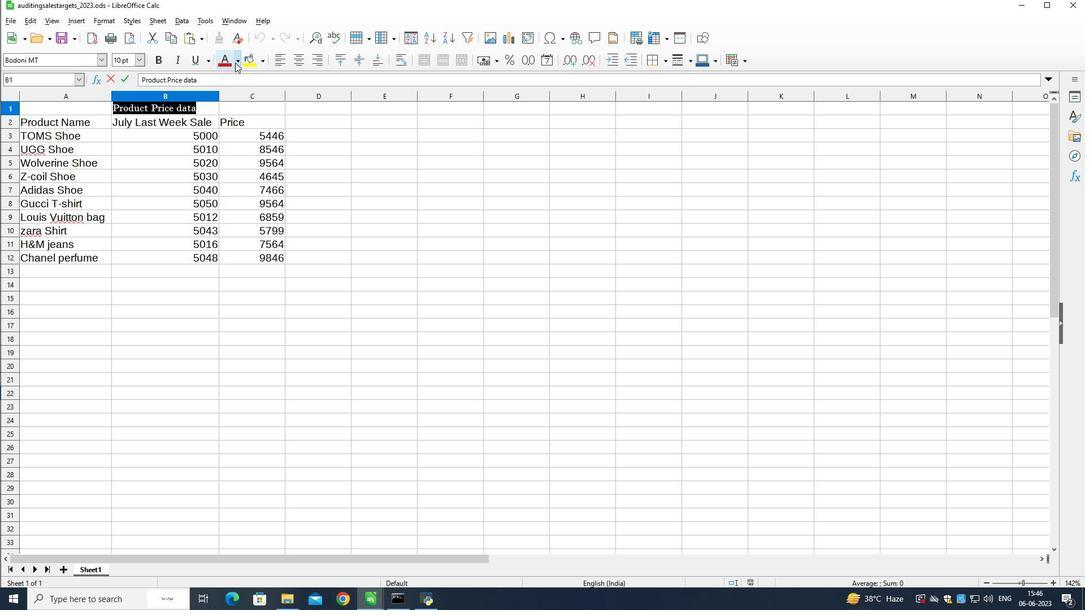 
Action: Mouse pressed left at (235, 62)
Screenshot: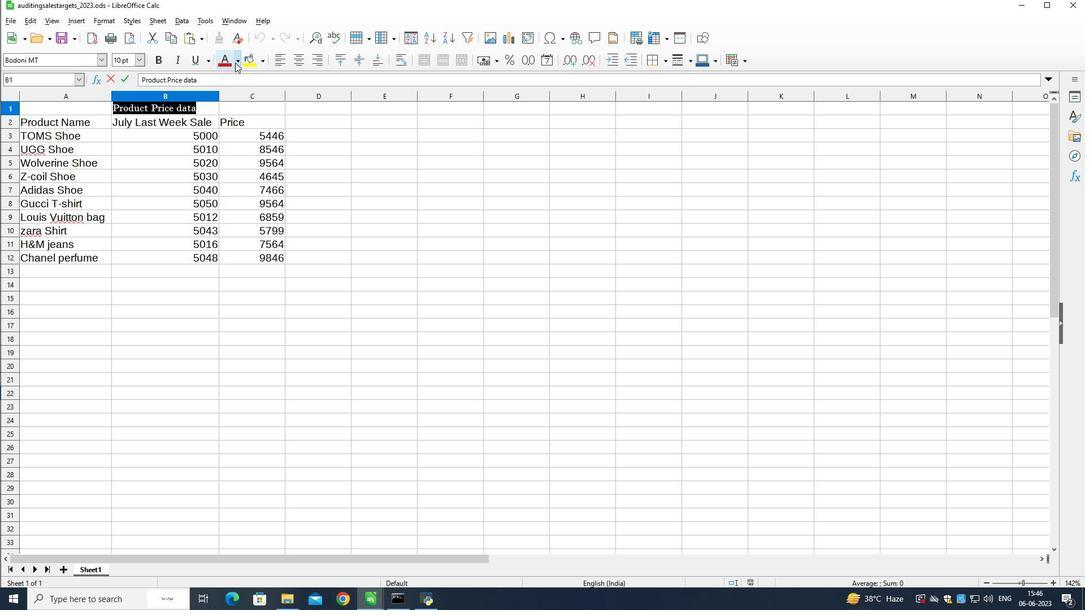 
Action: Mouse moved to (266, 170)
Screenshot: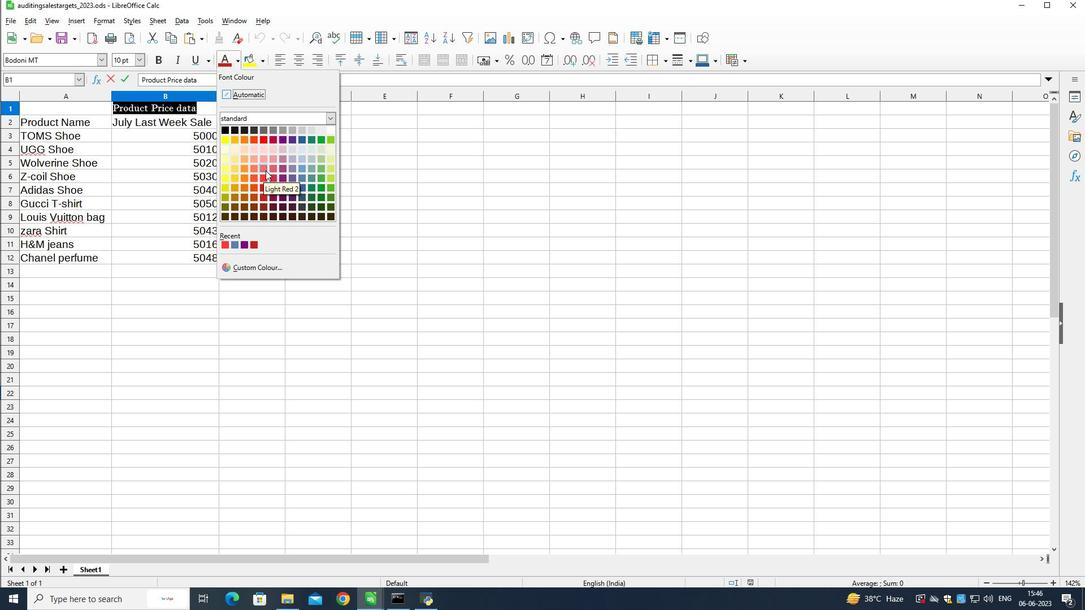 
Action: Mouse pressed left at (266, 170)
Screenshot: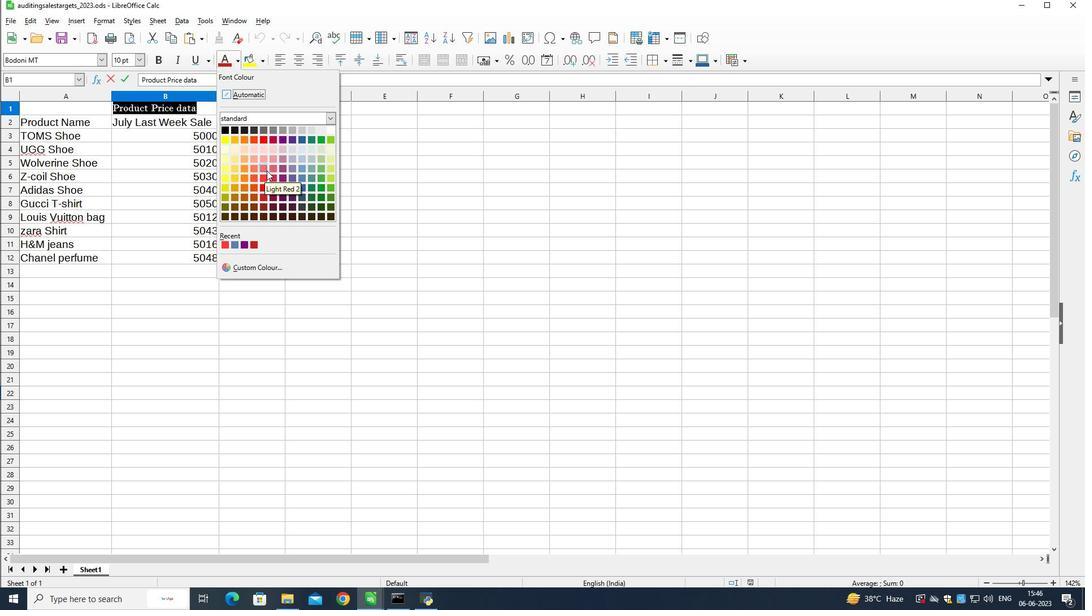 
Action: Mouse moved to (195, 58)
Screenshot: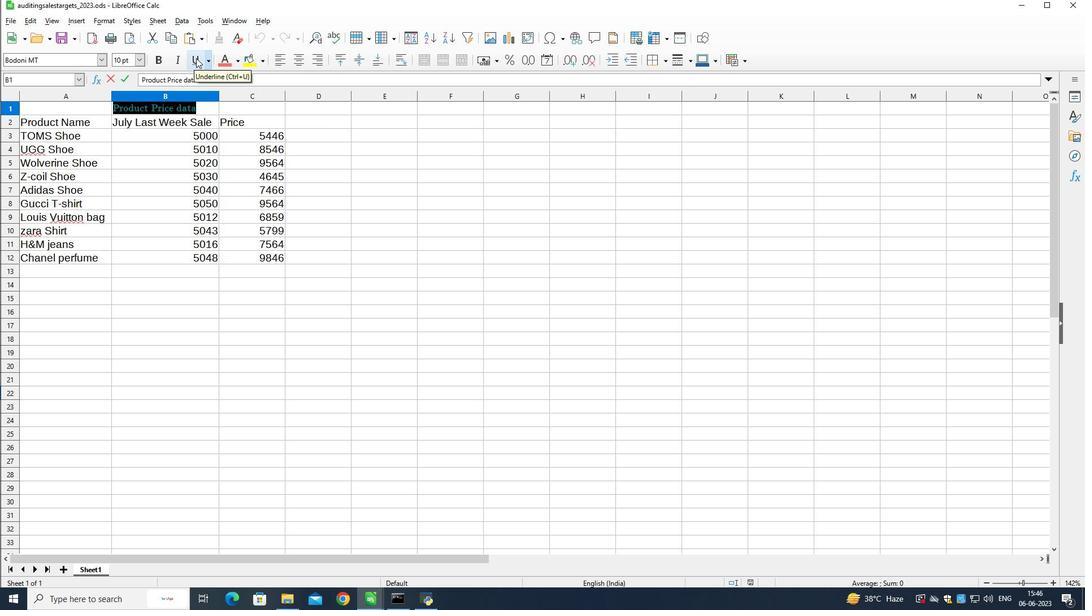
Action: Mouse pressed left at (195, 58)
Screenshot: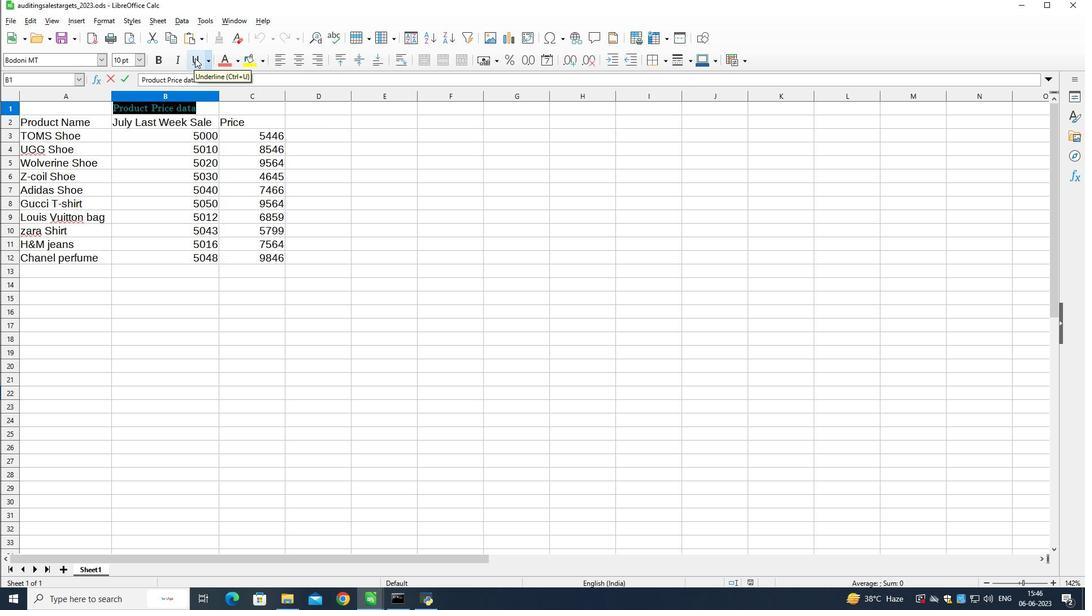 
Action: Mouse moved to (140, 60)
Screenshot: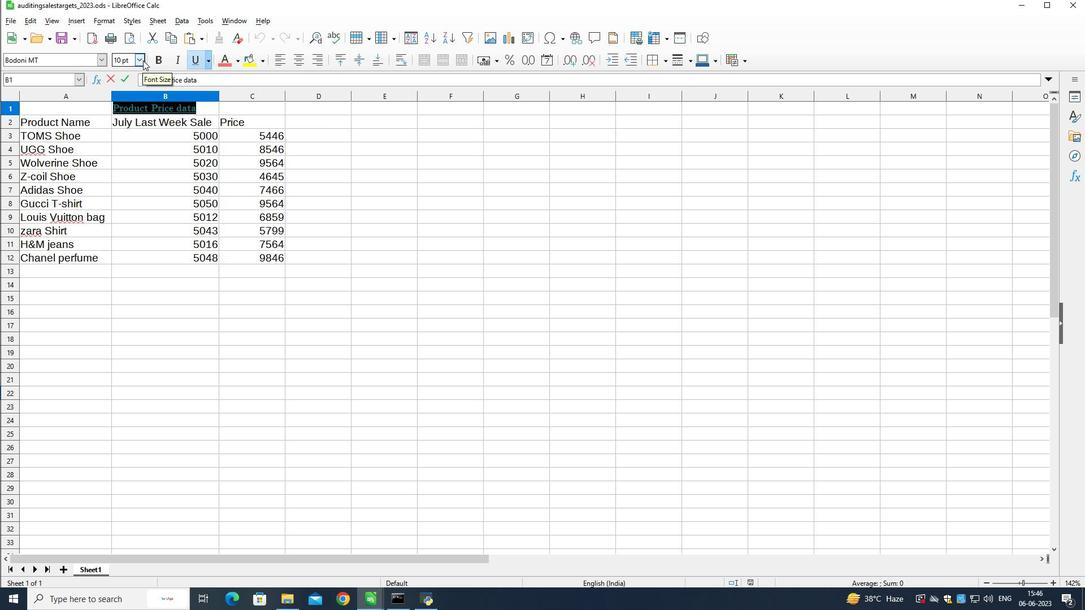 
Action: Mouse pressed left at (140, 60)
Screenshot: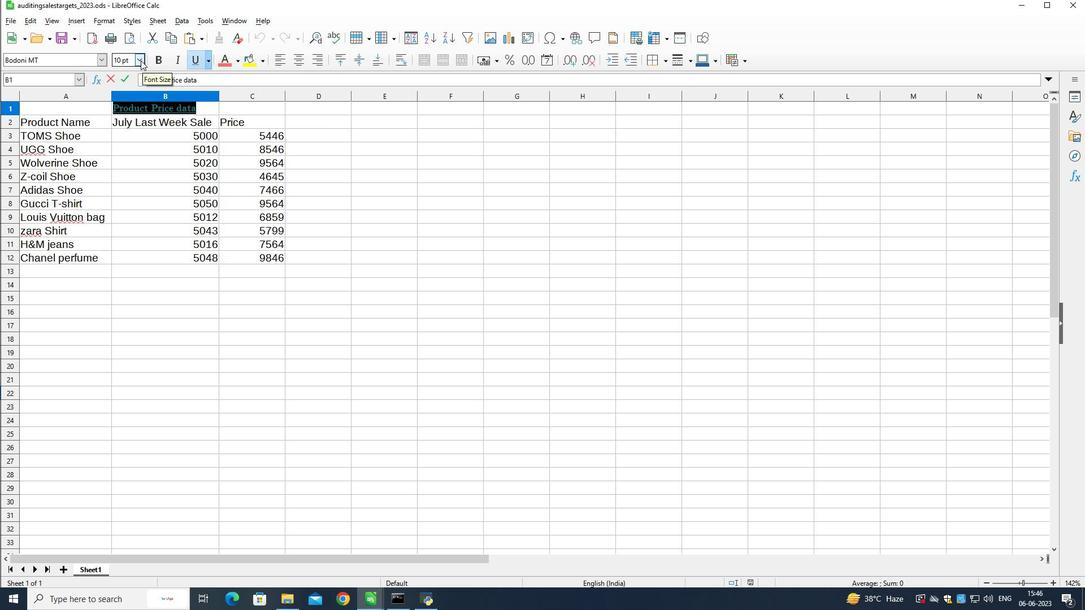 
Action: Mouse moved to (126, 135)
Screenshot: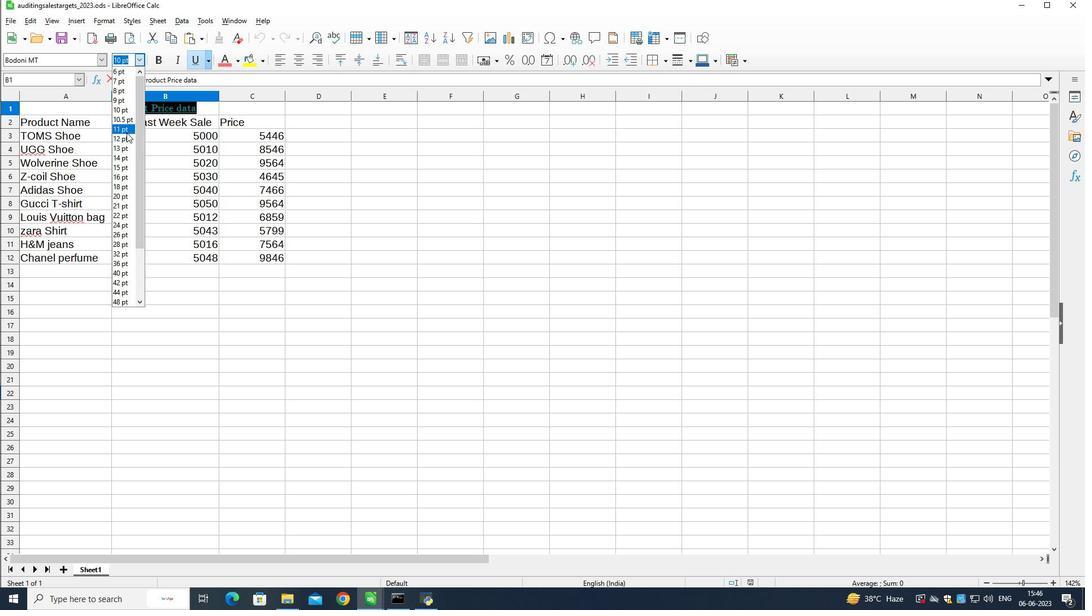 
Action: Mouse pressed left at (126, 135)
Screenshot: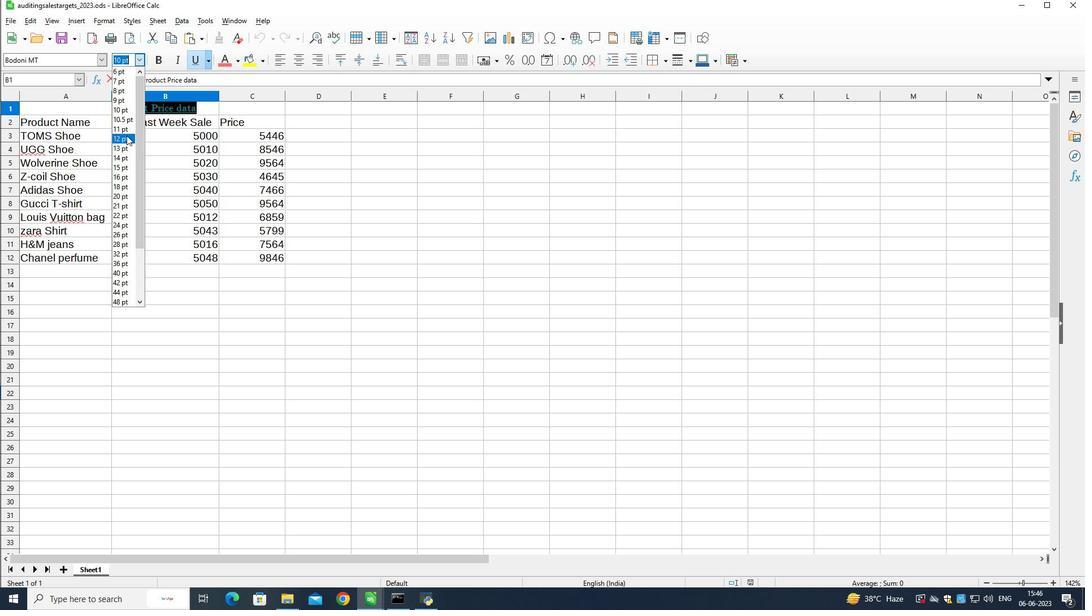 
Action: Mouse moved to (63, 132)
Screenshot: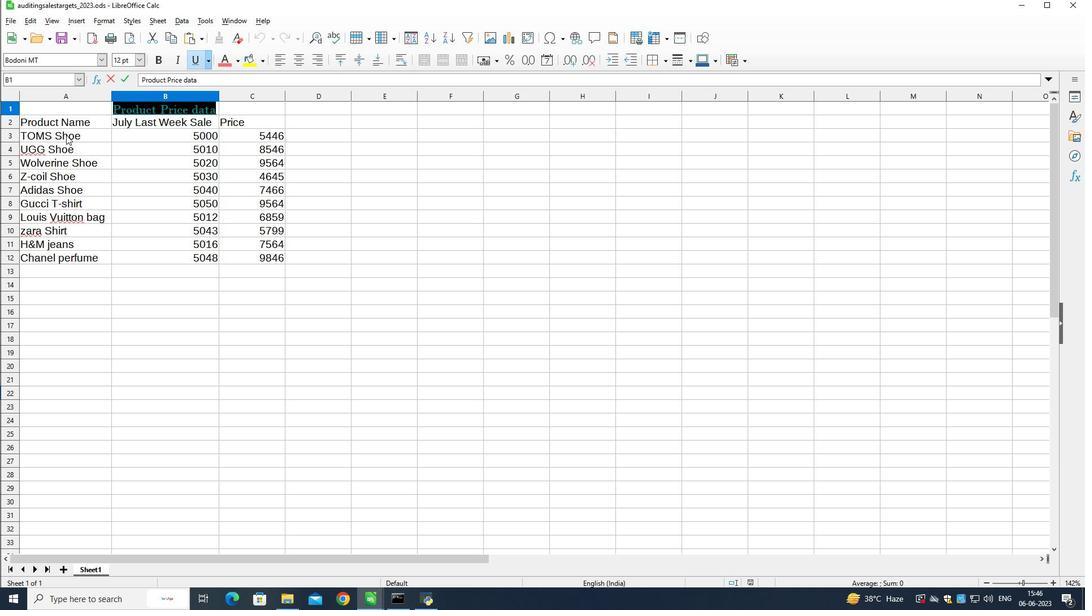 
Action: Mouse pressed left at (63, 132)
Screenshot: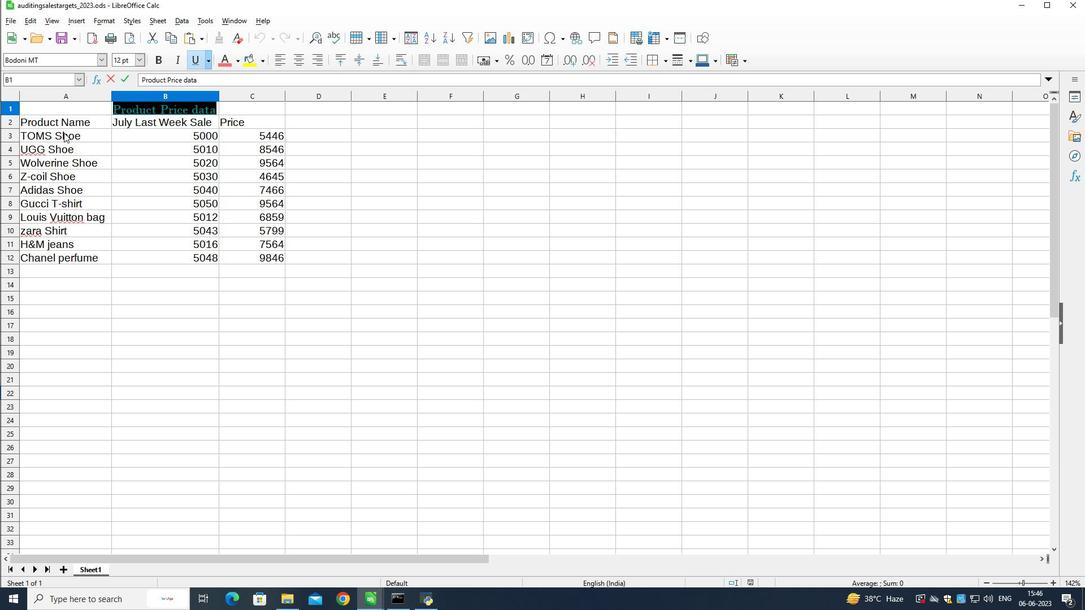 
Action: Mouse moved to (56, 118)
Screenshot: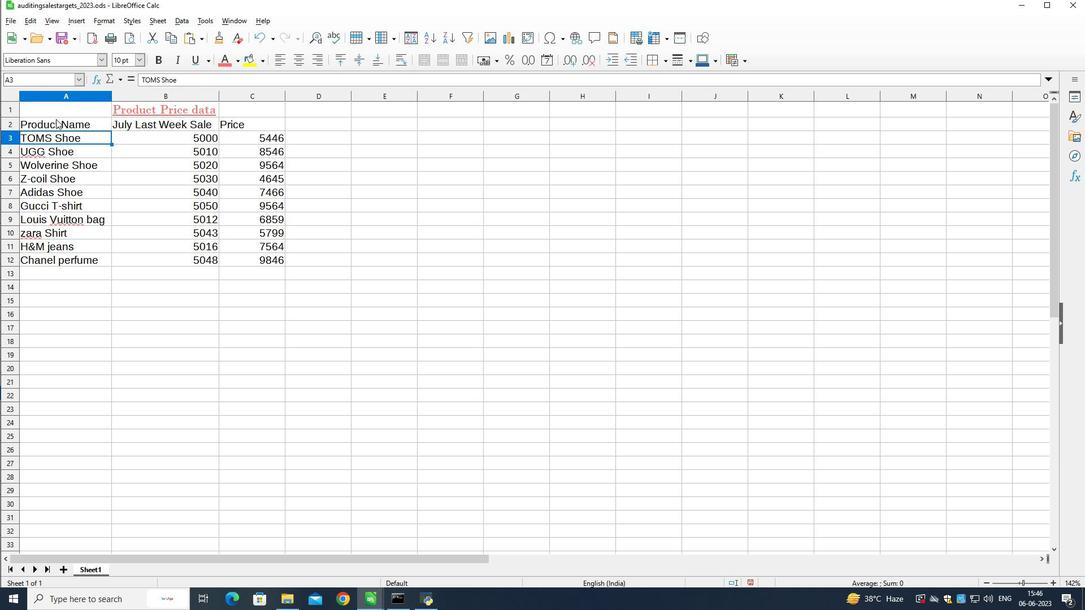
Action: Mouse pressed left at (56, 118)
Screenshot: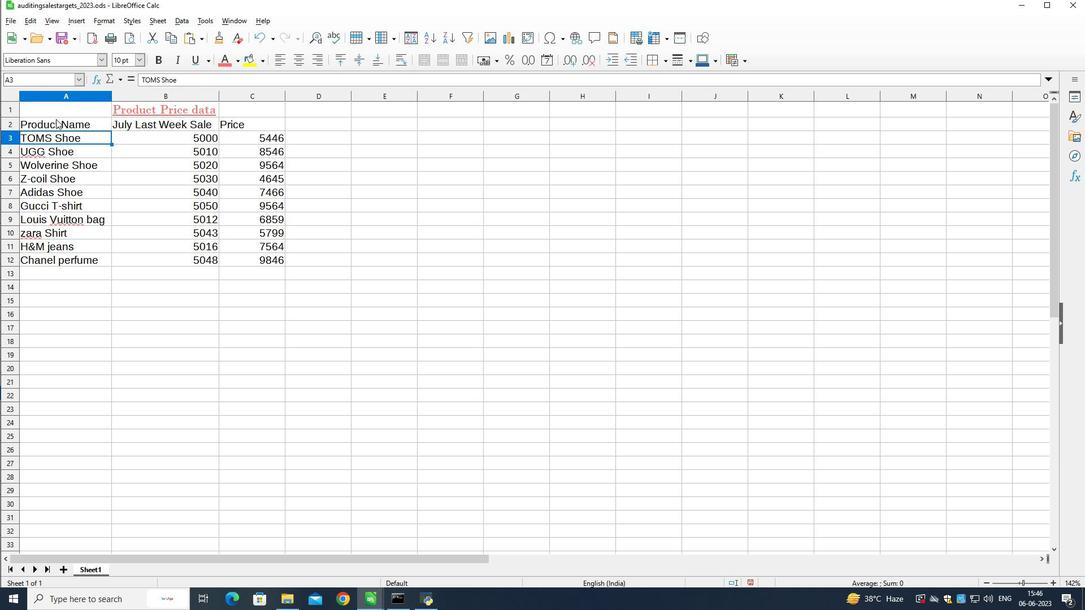 
Action: Mouse moved to (66, 57)
Screenshot: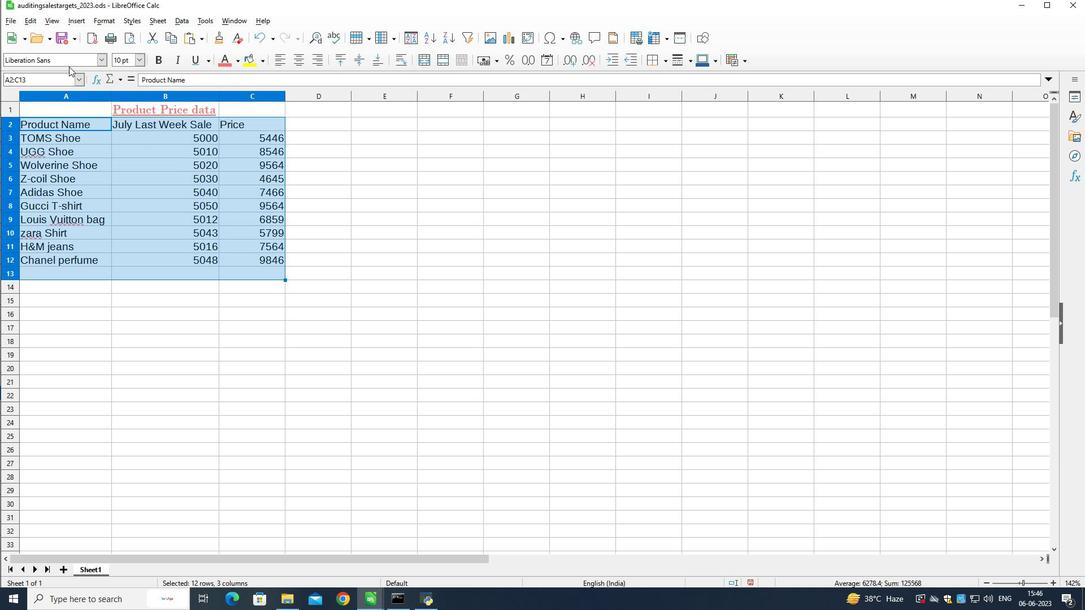 
Action: Mouse pressed left at (66, 57)
Screenshot: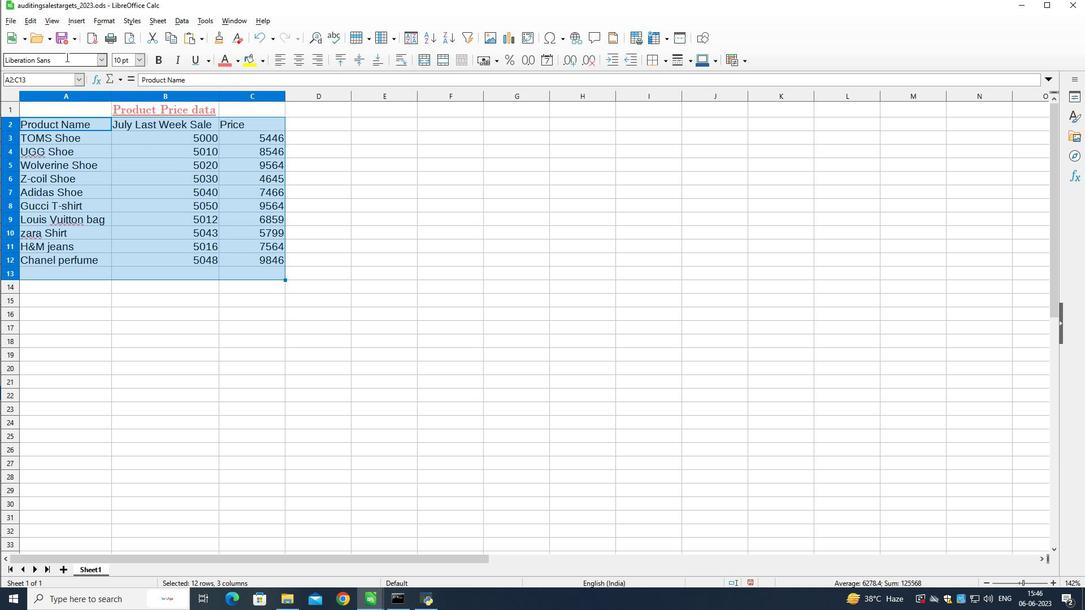 
Action: Mouse pressed left at (66, 57)
Screenshot: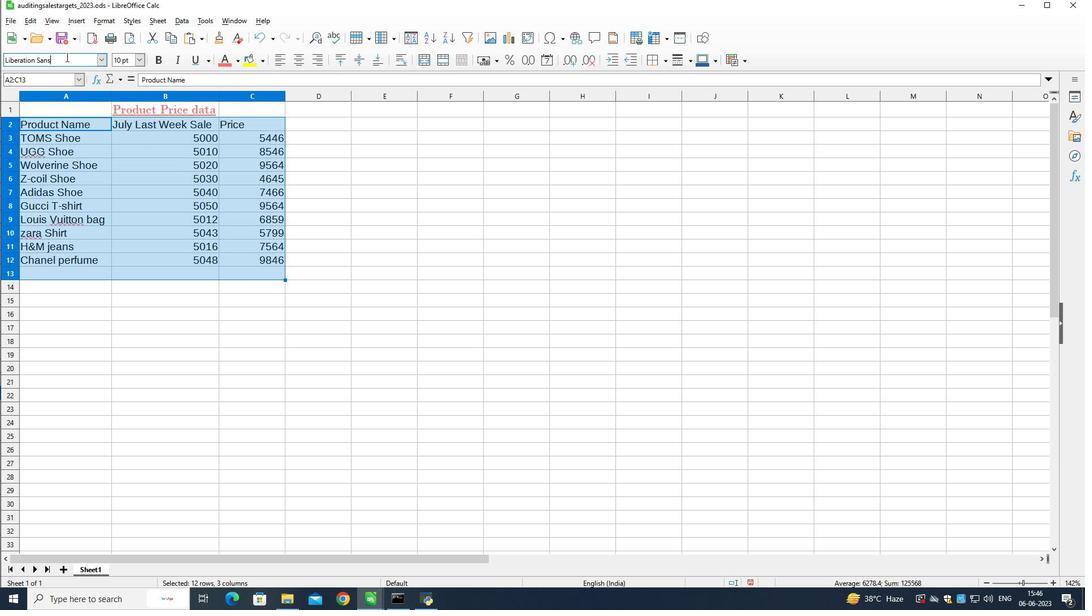
Action: Mouse pressed left at (66, 57)
Screenshot: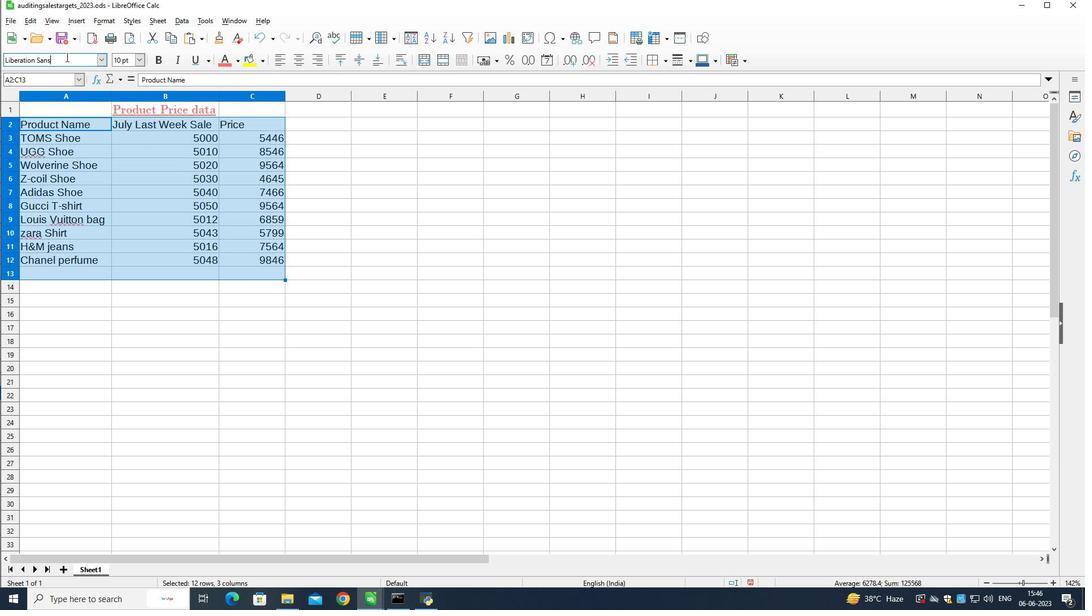 
Action: Mouse moved to (67, 72)
Screenshot: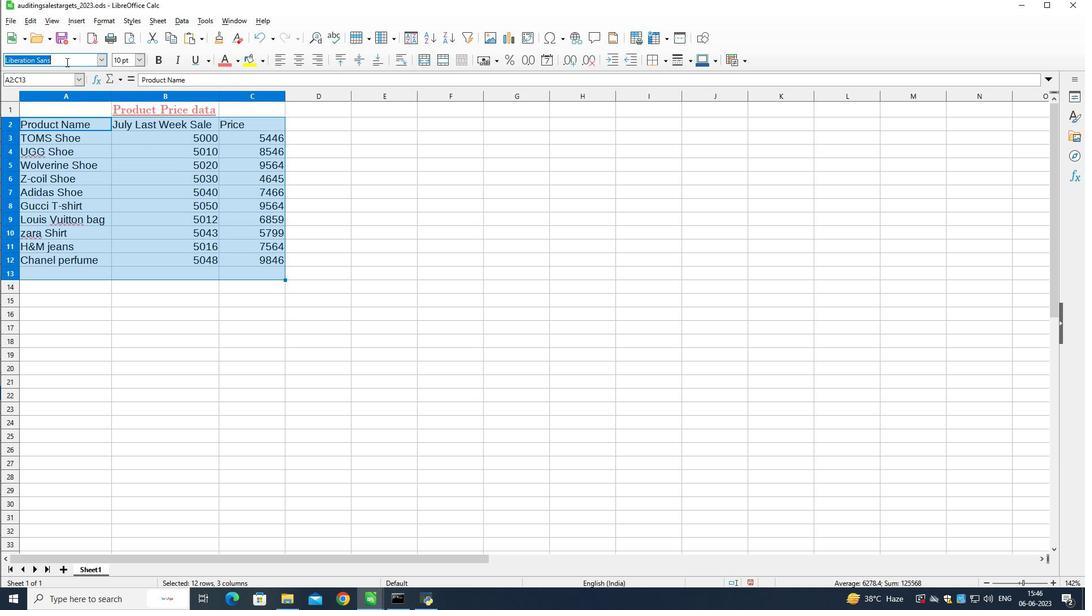 
Action: Key pressed california<Key.enter>
Screenshot: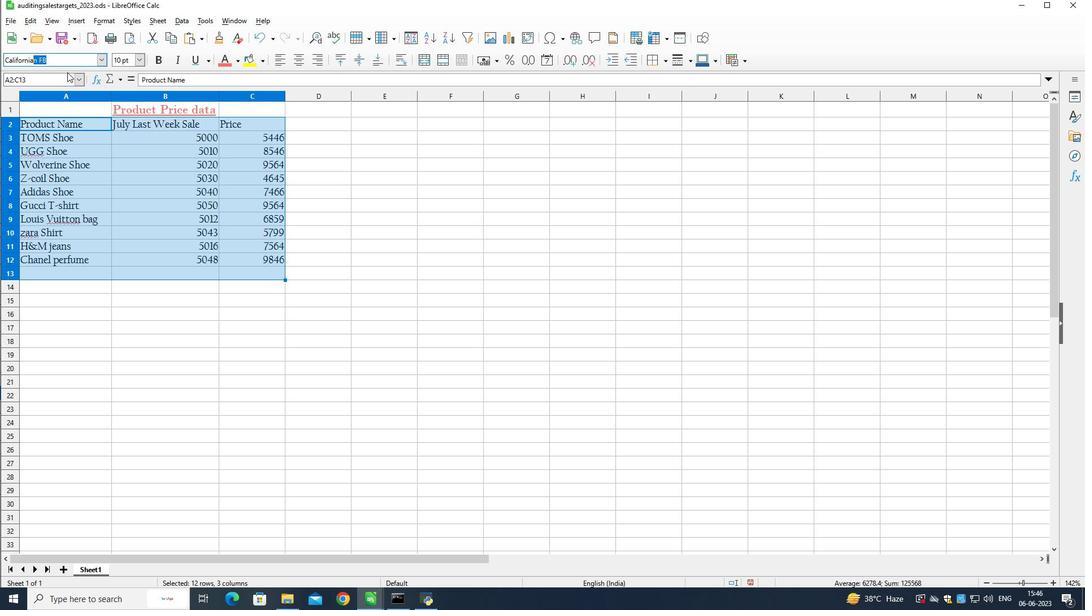 
Action: Mouse moved to (137, 63)
Screenshot: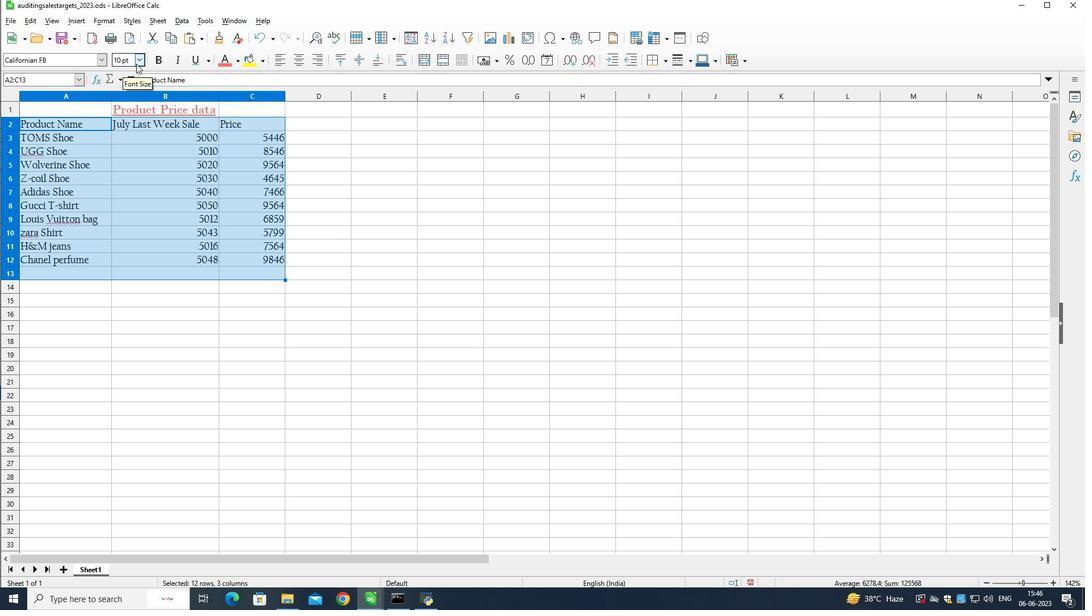 
Action: Mouse pressed left at (137, 63)
Screenshot: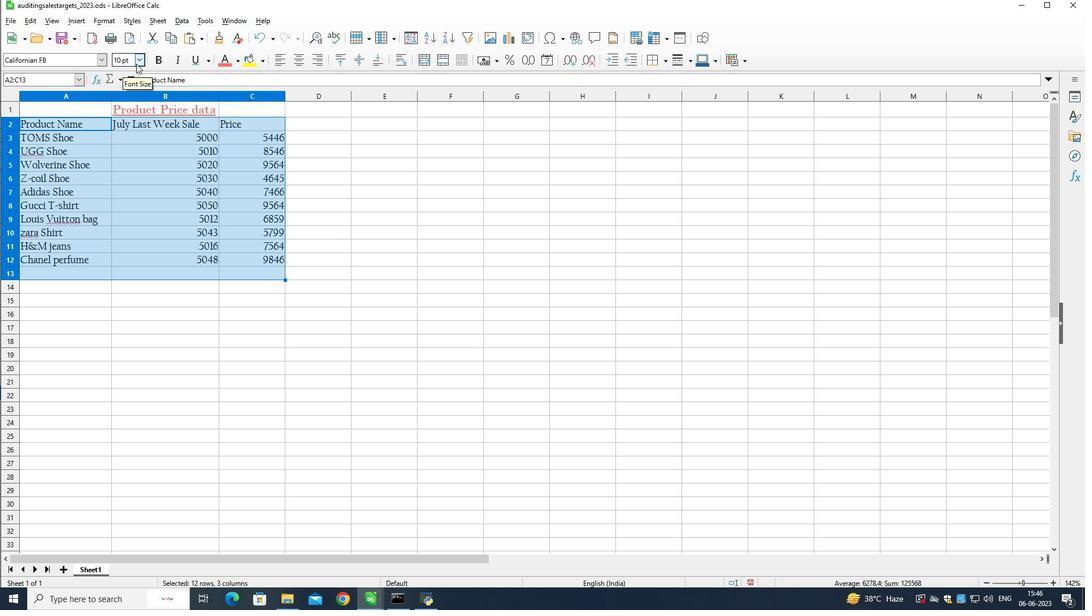 
Action: Mouse moved to (117, 137)
Screenshot: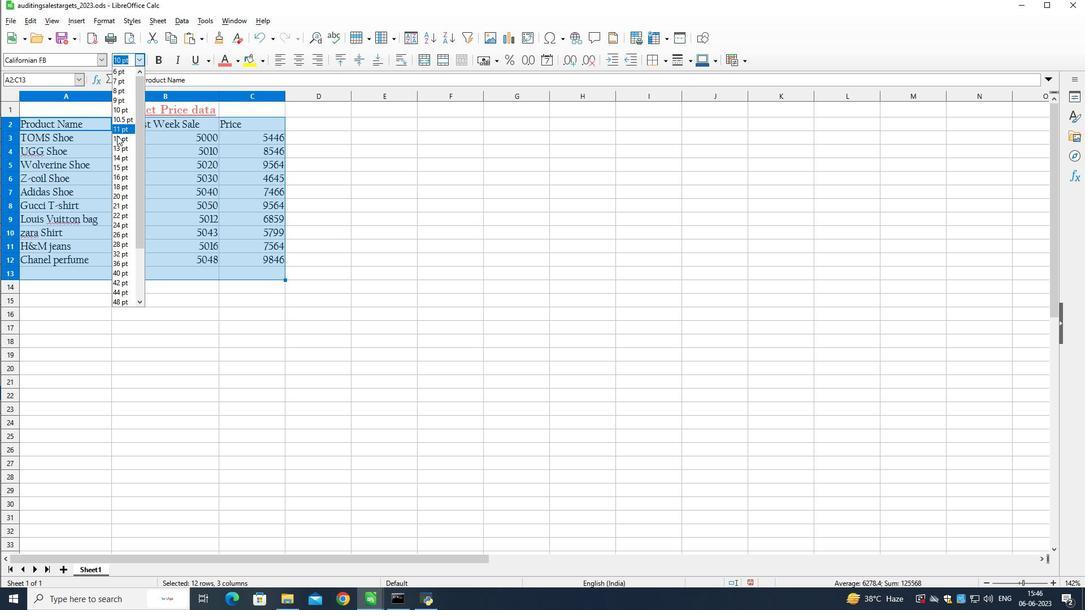 
Action: Mouse pressed left at (117, 137)
Screenshot: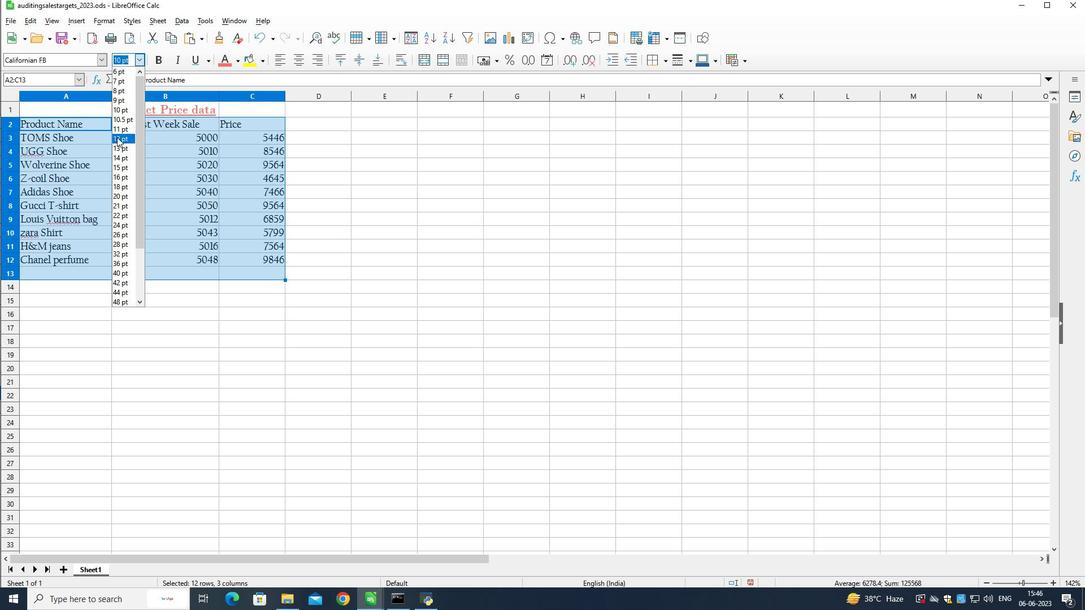 
Action: Mouse moved to (405, 257)
Screenshot: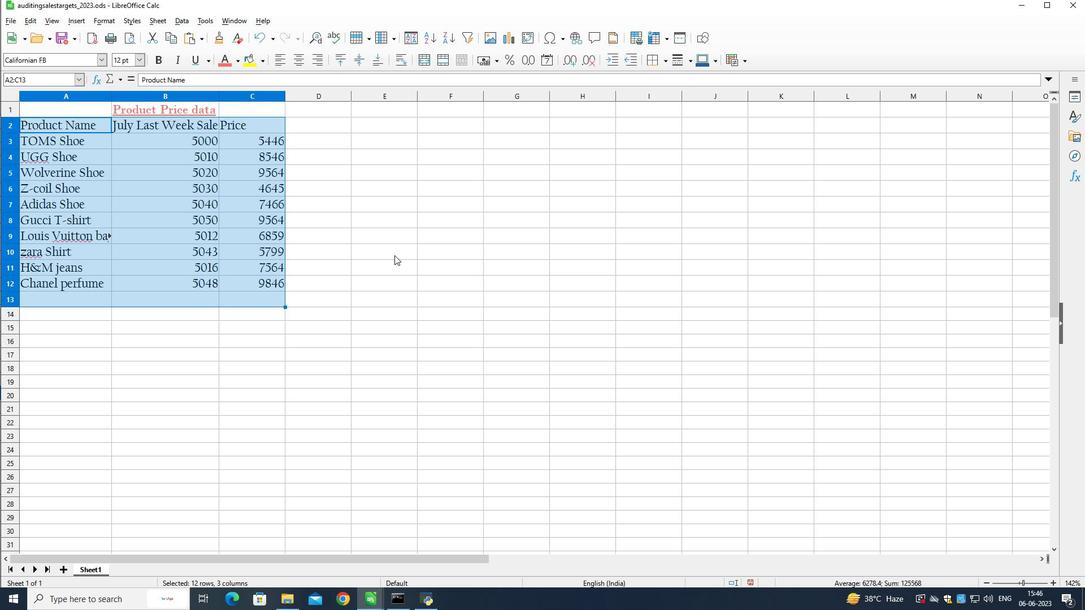 
Action: Mouse pressed left at (405, 257)
Screenshot: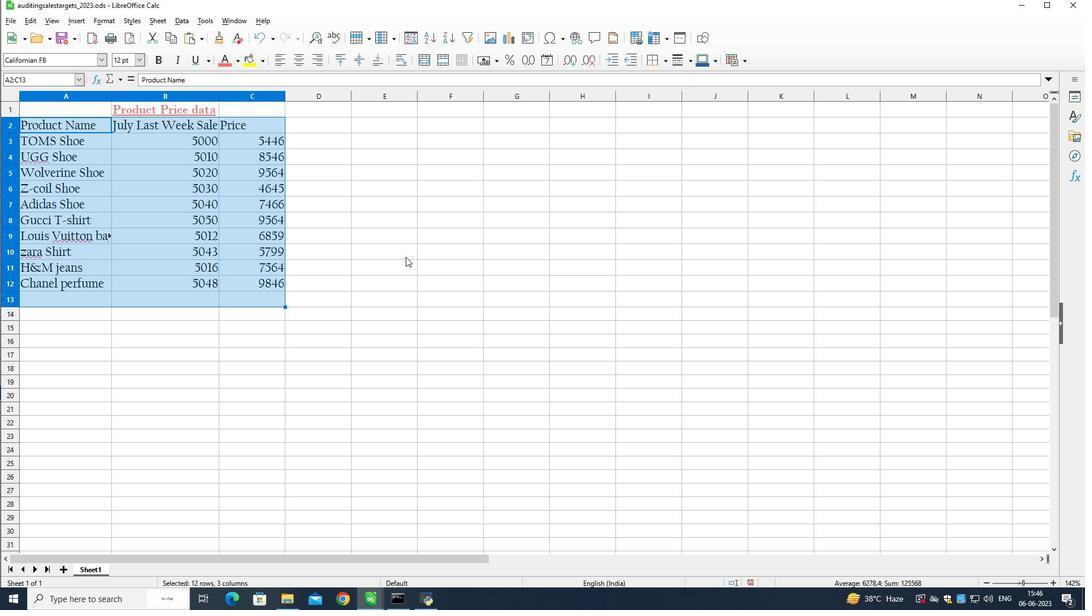
Action: Mouse moved to (79, 109)
Screenshot: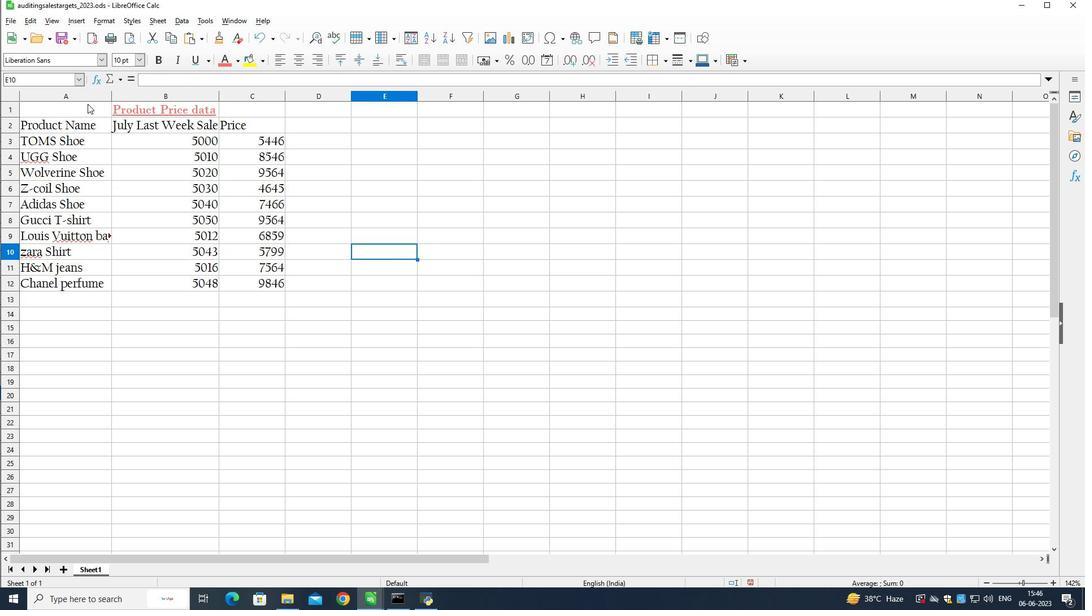 
Action: Mouse pressed left at (79, 109)
Screenshot: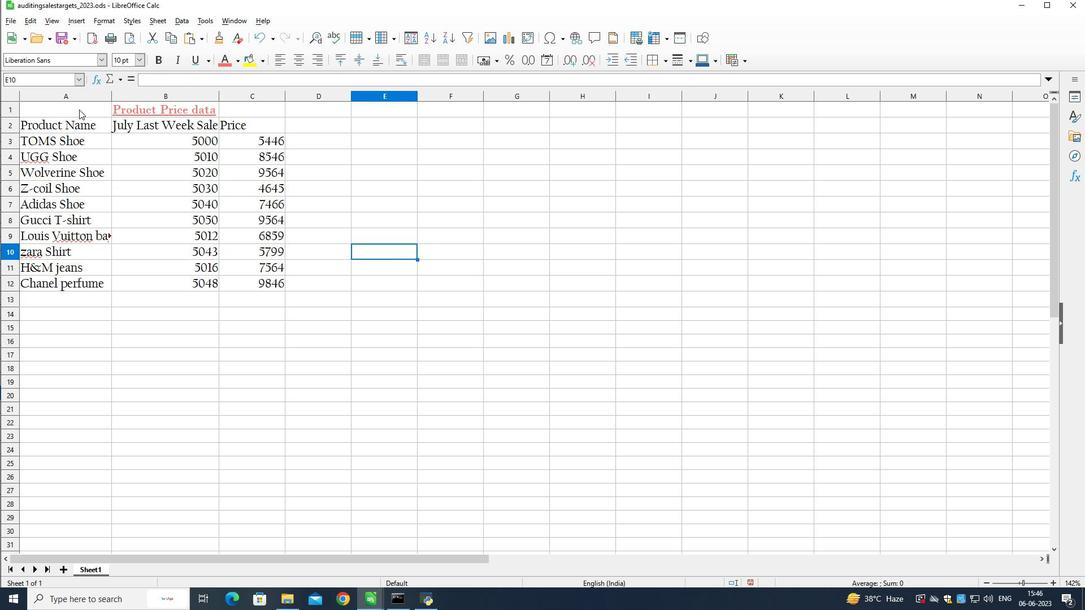 
Action: Mouse moved to (267, 281)
Screenshot: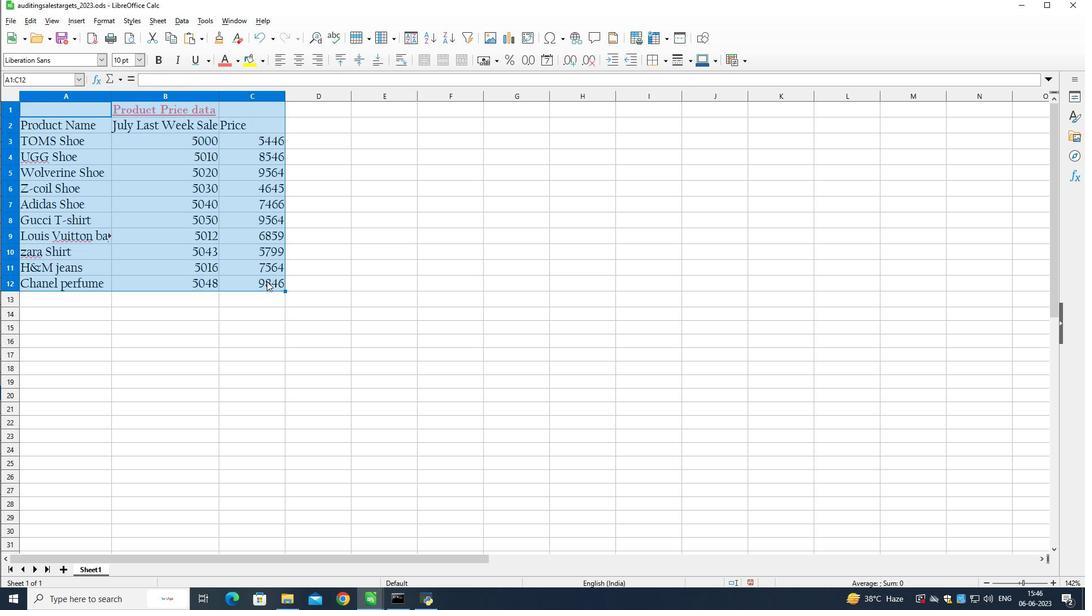 
Action: Mouse pressed left at (267, 281)
Screenshot: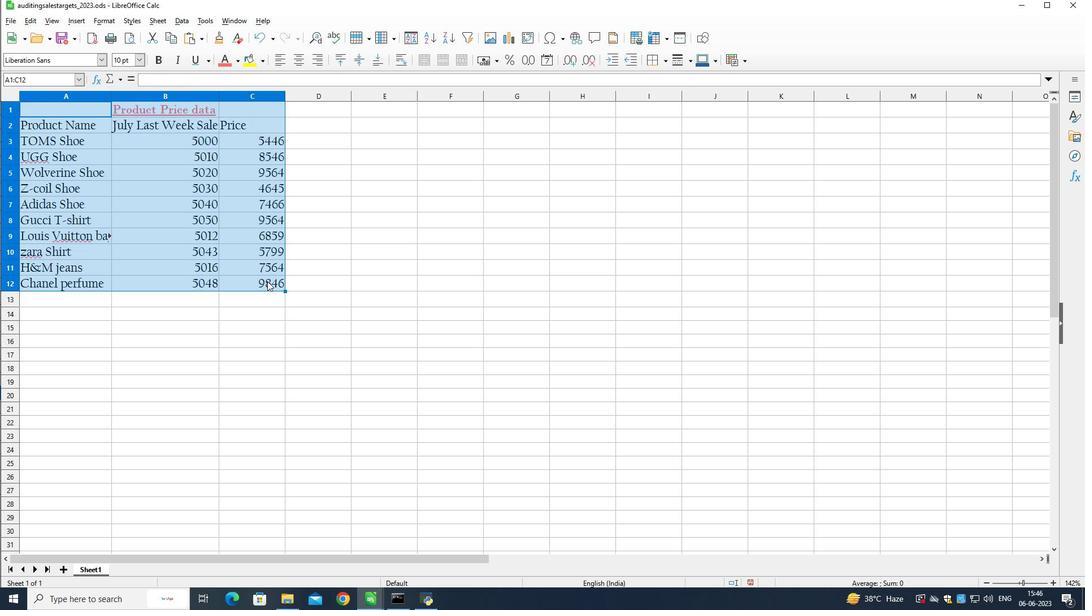
Action: Mouse moved to (314, 62)
Screenshot: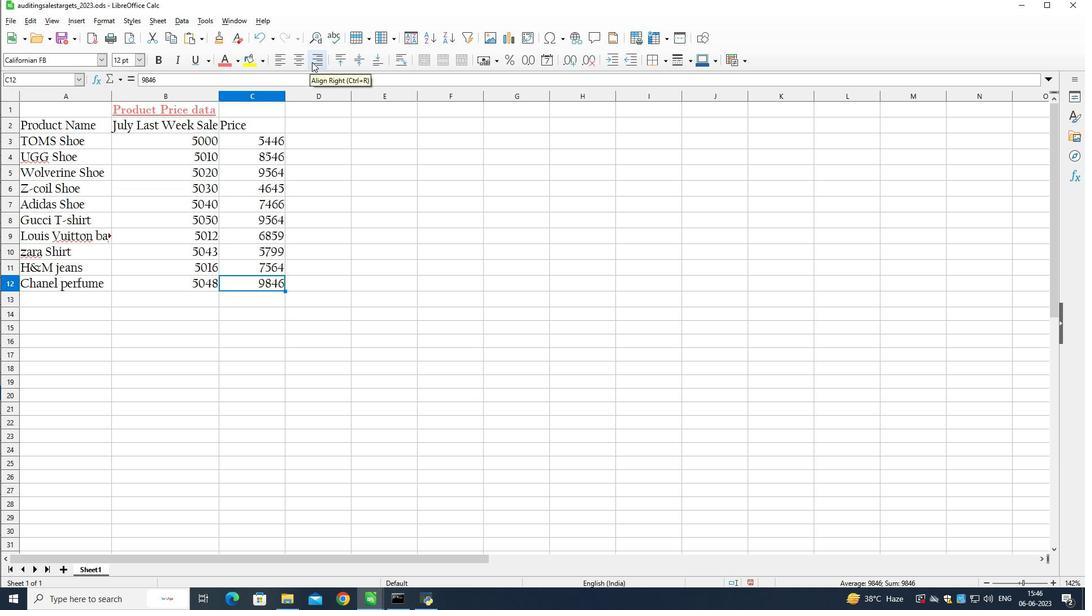
Action: Mouse pressed left at (314, 62)
Screenshot: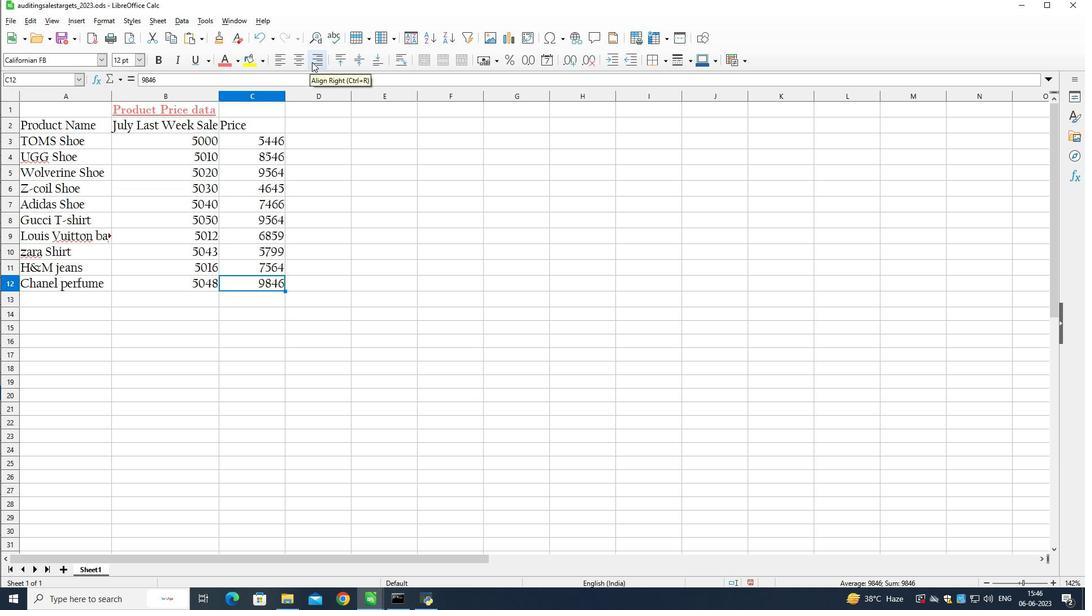 
Action: Mouse moved to (362, 176)
Screenshot: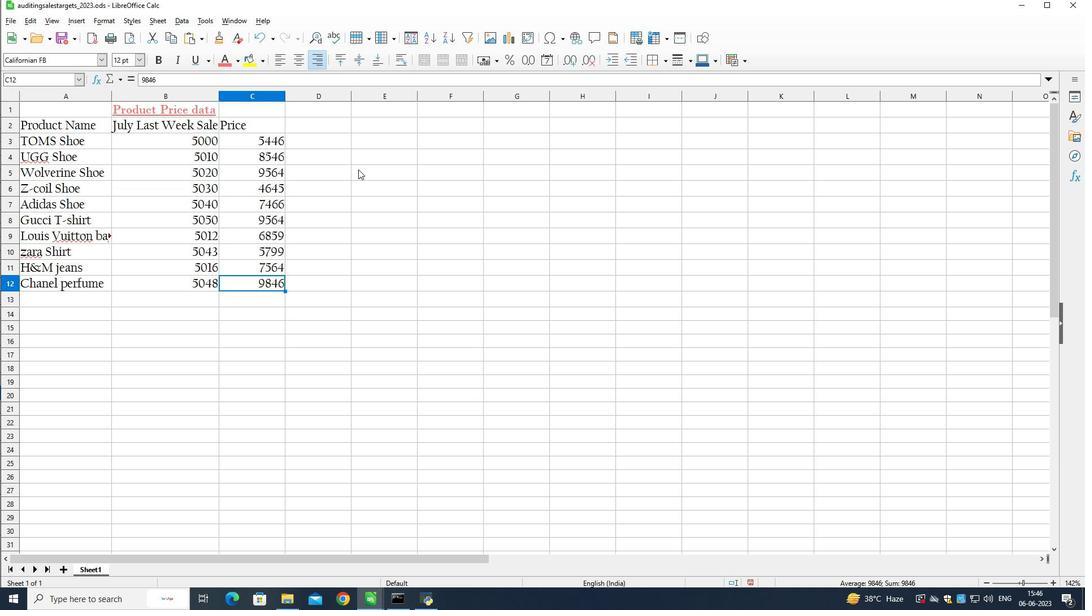
Action: Mouse pressed left at (362, 176)
Screenshot: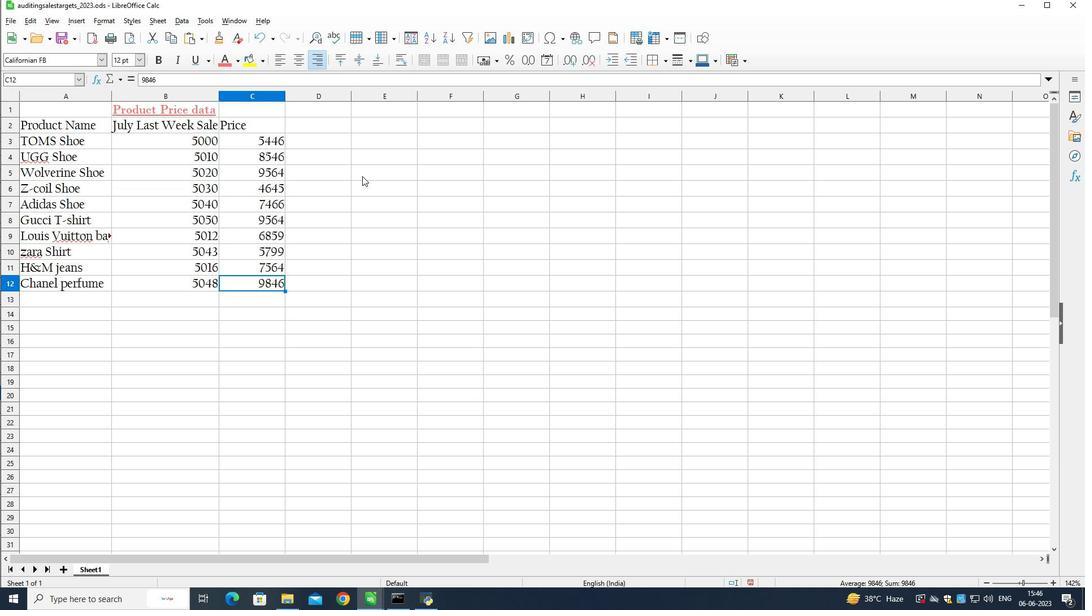 
